 Task: Search one way flight ticket for 1 adult, 5 children, 2 infants in seat and 1 infant on lap in first from Green Bay: Green Bay-austin Straubel International Airport to Greensboro: Piedmont Triad International Airport on 5-1-2023. Choice of flights is Alaska. Number of bags: 1 checked bag. Price is upto 77000. Outbound departure time preference is 21:00.
Action: Mouse moved to (246, 328)
Screenshot: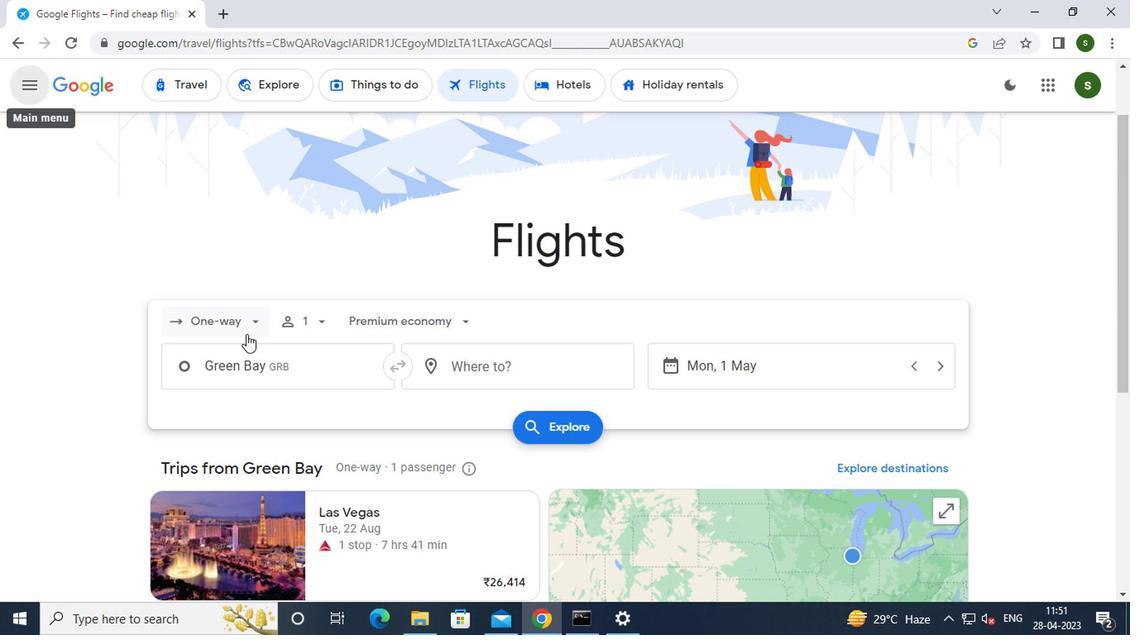 
Action: Mouse pressed left at (246, 328)
Screenshot: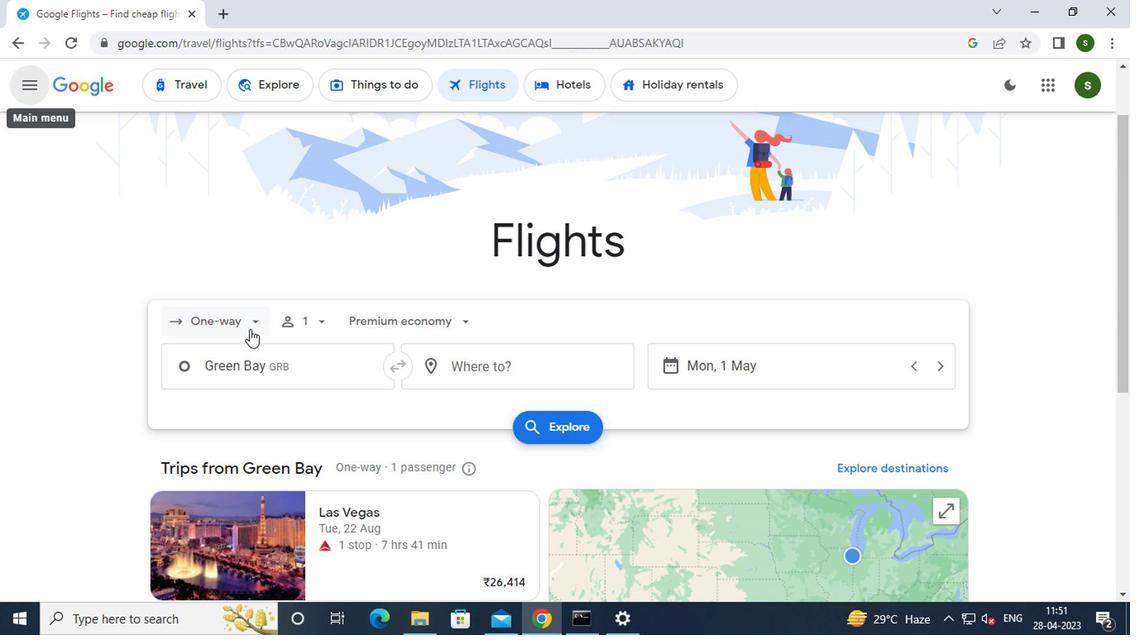 
Action: Mouse moved to (246, 403)
Screenshot: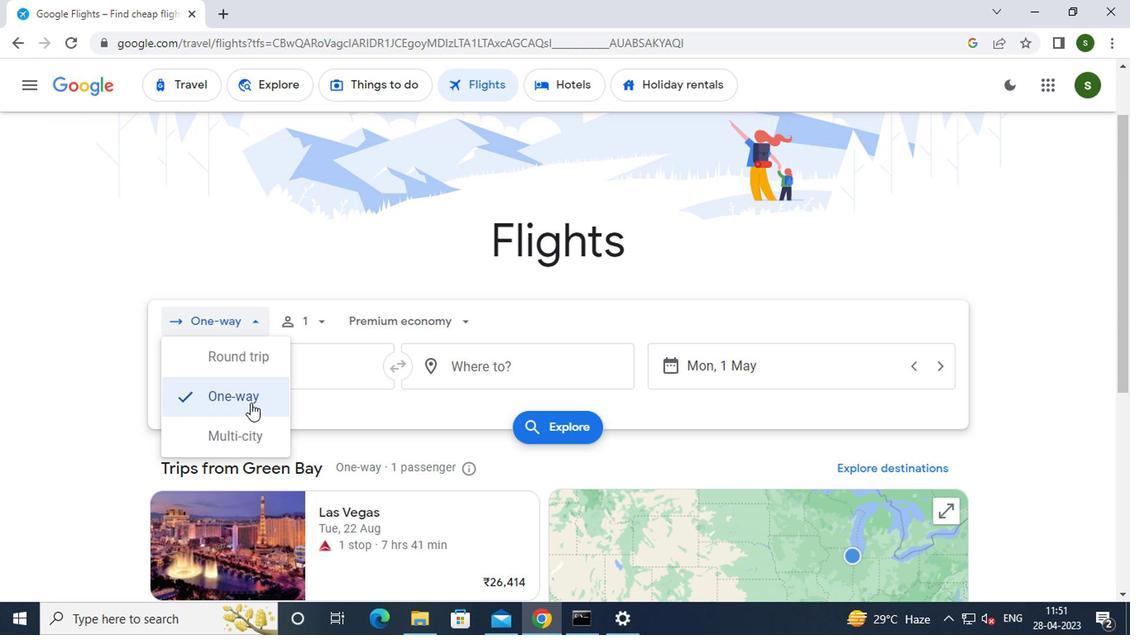 
Action: Mouse pressed left at (246, 403)
Screenshot: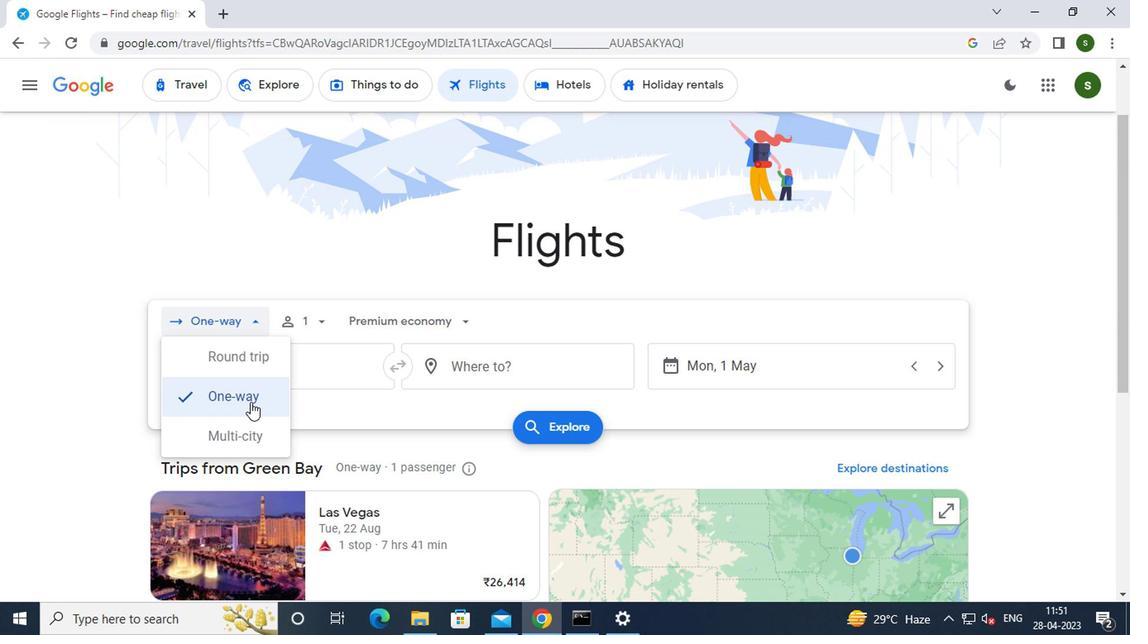 
Action: Mouse moved to (303, 324)
Screenshot: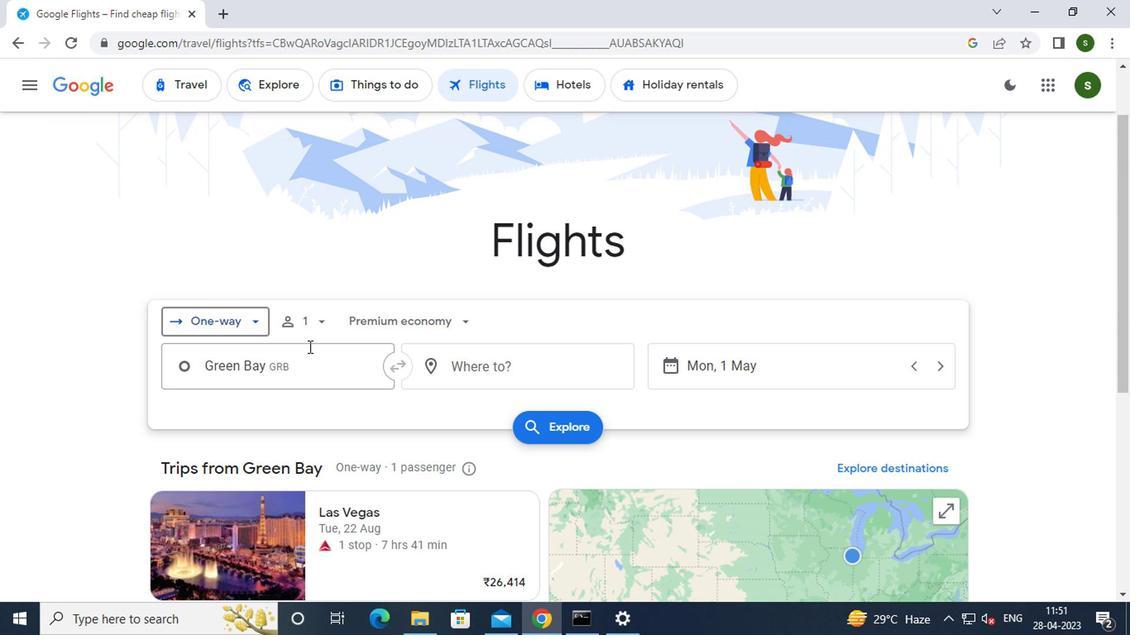 
Action: Mouse pressed left at (303, 324)
Screenshot: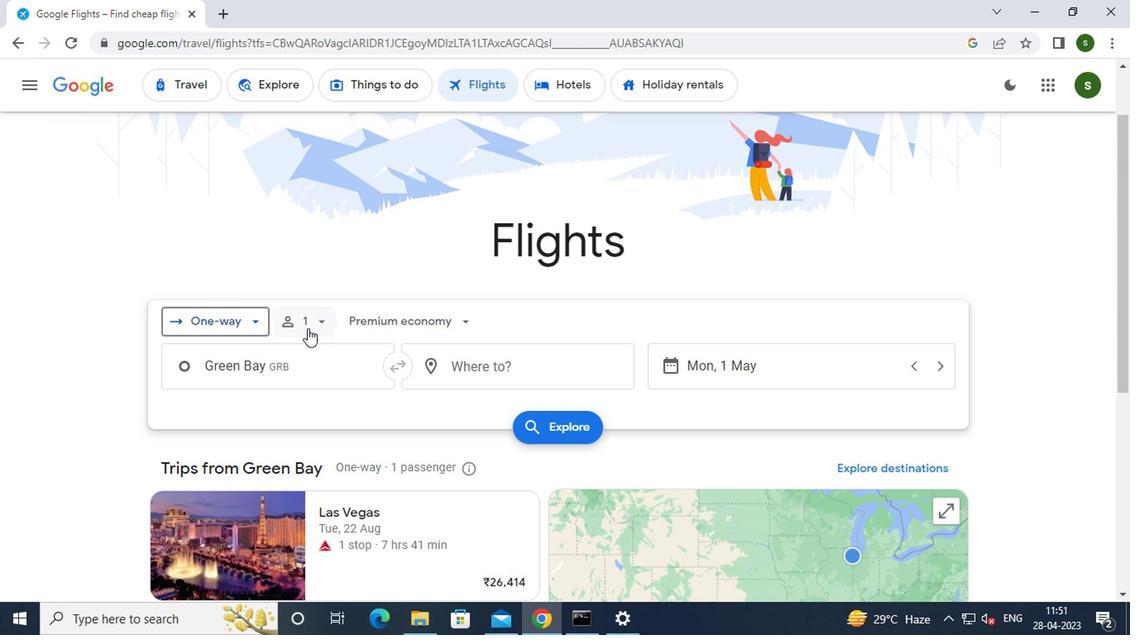 
Action: Mouse moved to (443, 406)
Screenshot: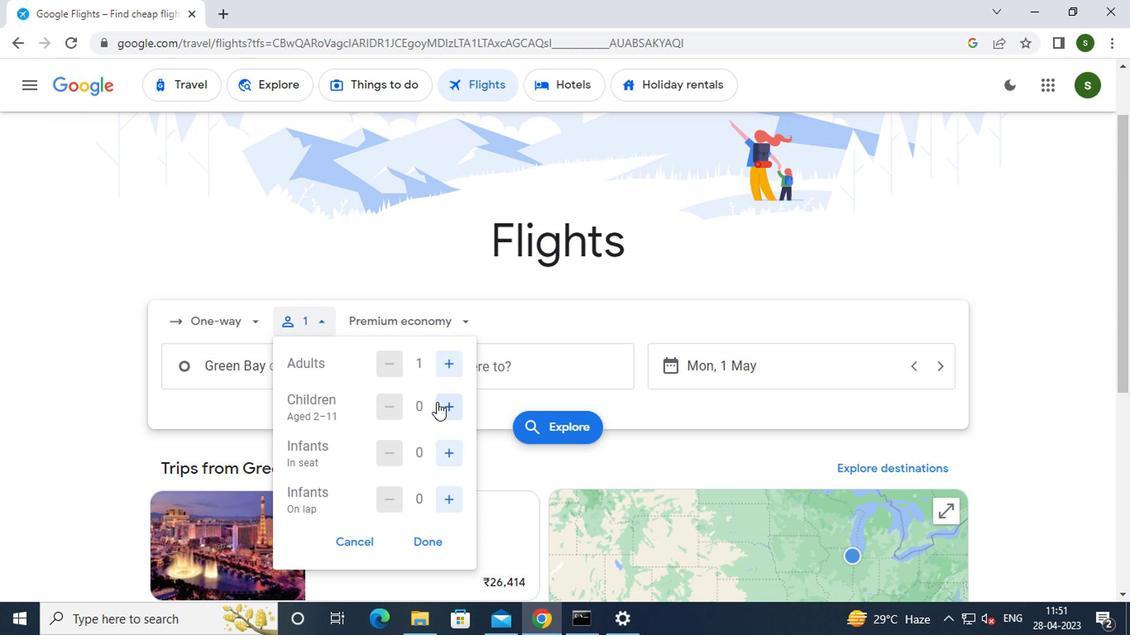 
Action: Mouse pressed left at (443, 406)
Screenshot: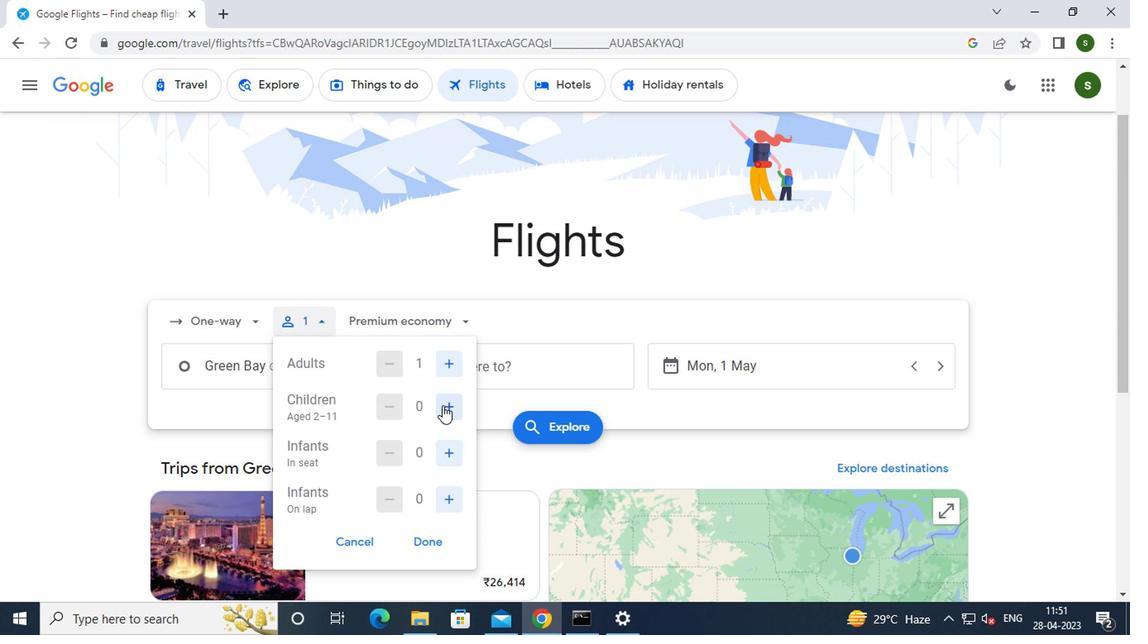 
Action: Mouse pressed left at (443, 406)
Screenshot: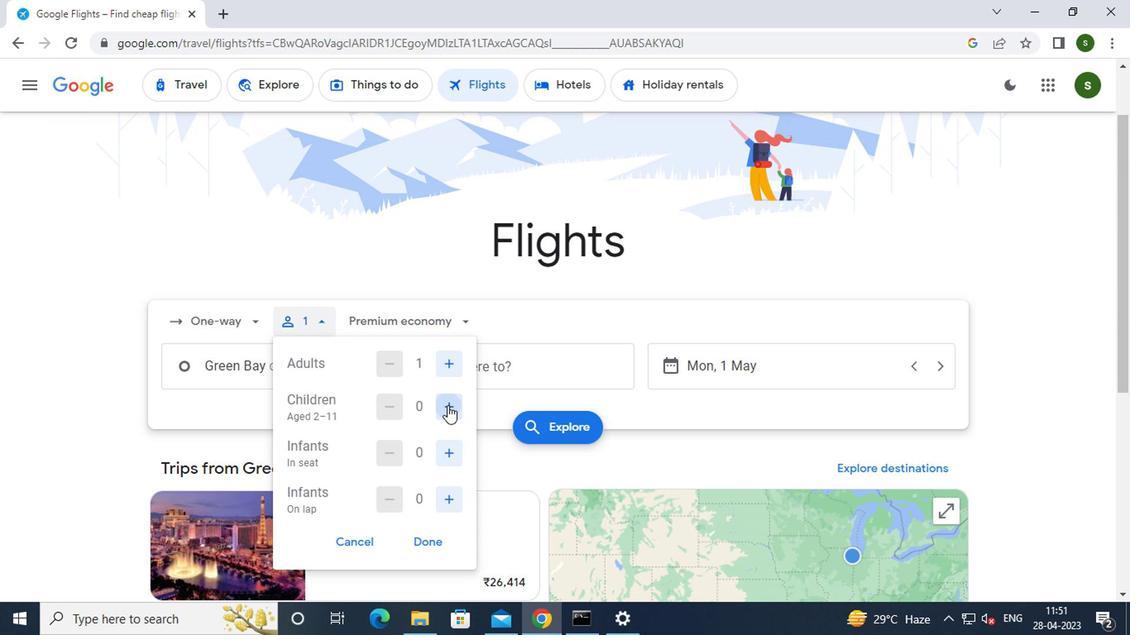 
Action: Mouse pressed left at (443, 406)
Screenshot: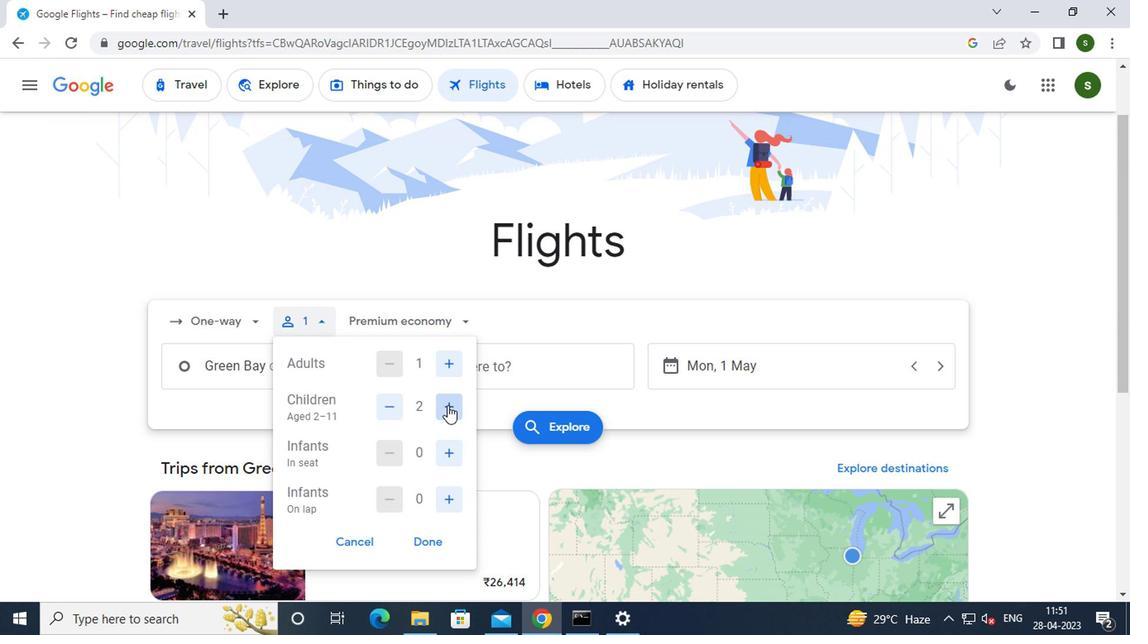 
Action: Mouse moved to (443, 404)
Screenshot: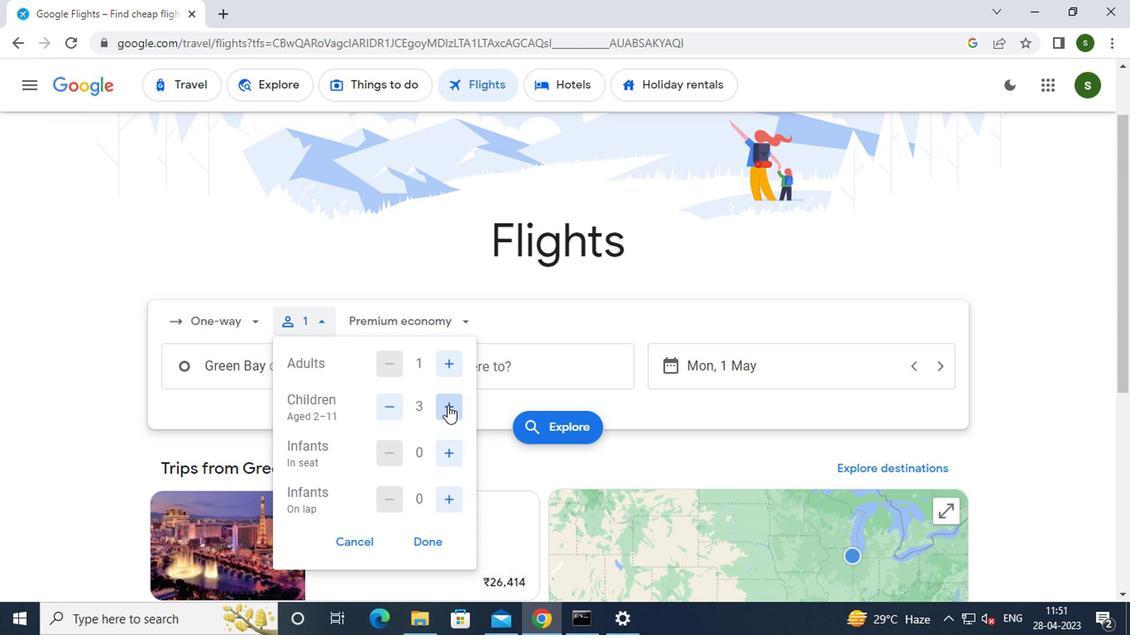 
Action: Mouse pressed left at (443, 404)
Screenshot: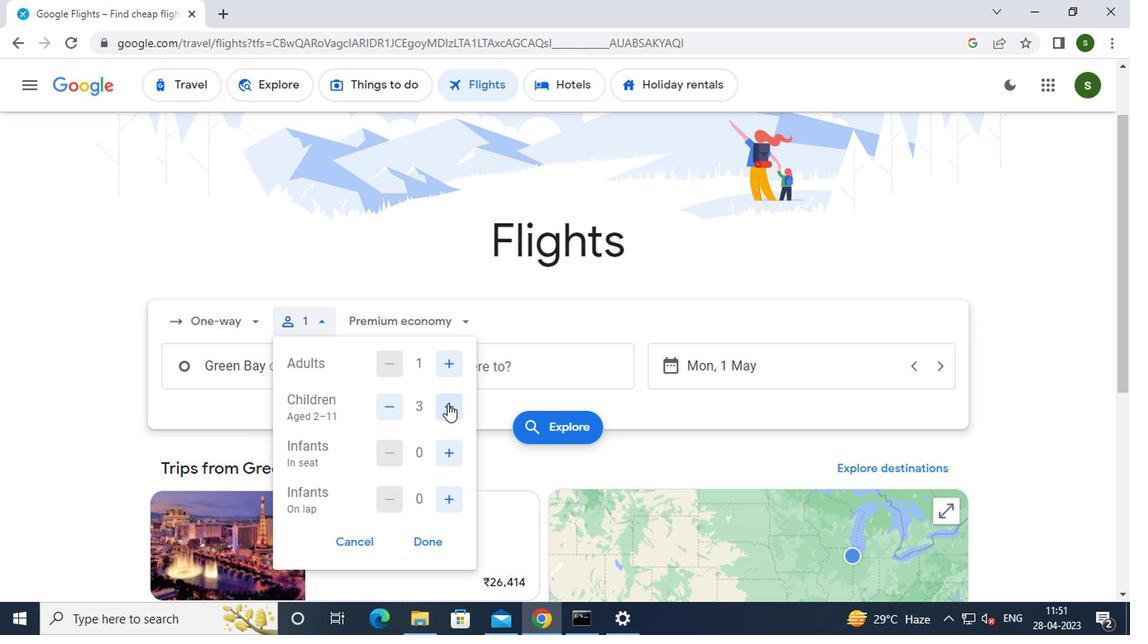
Action: Mouse pressed left at (443, 404)
Screenshot: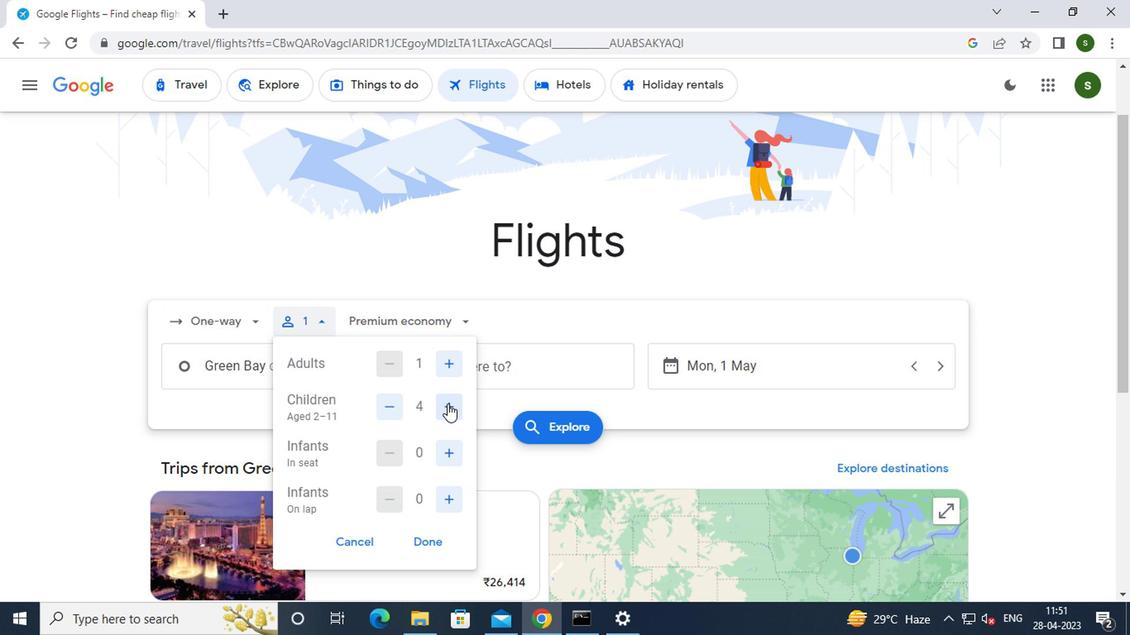 
Action: Mouse moved to (441, 462)
Screenshot: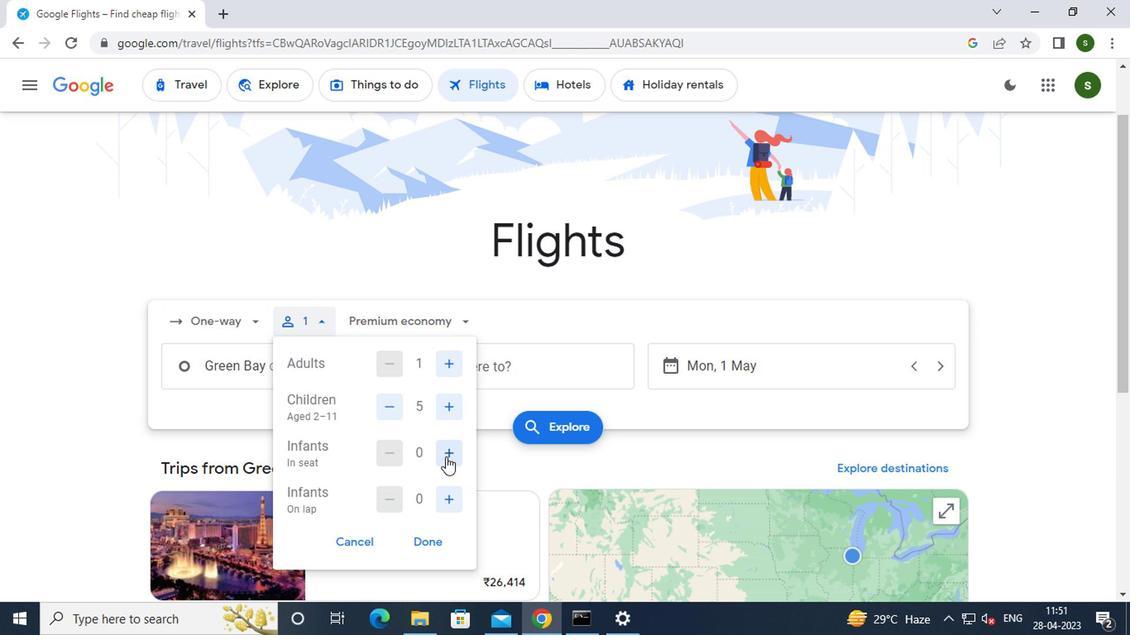 
Action: Mouse pressed left at (441, 462)
Screenshot: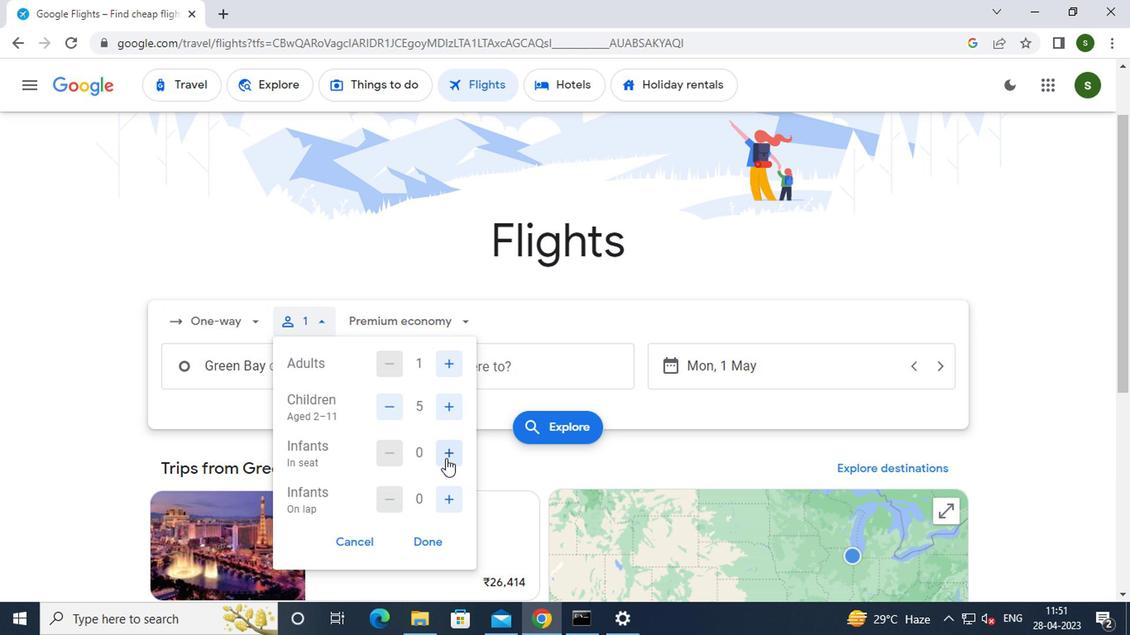 
Action: Mouse moved to (447, 496)
Screenshot: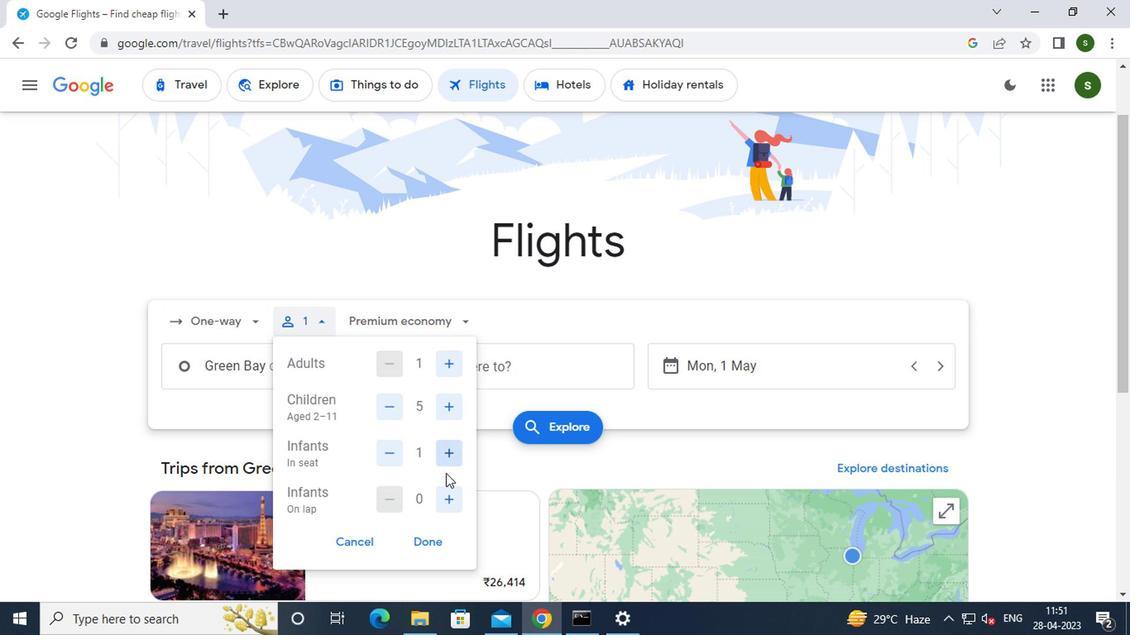 
Action: Mouse pressed left at (447, 496)
Screenshot: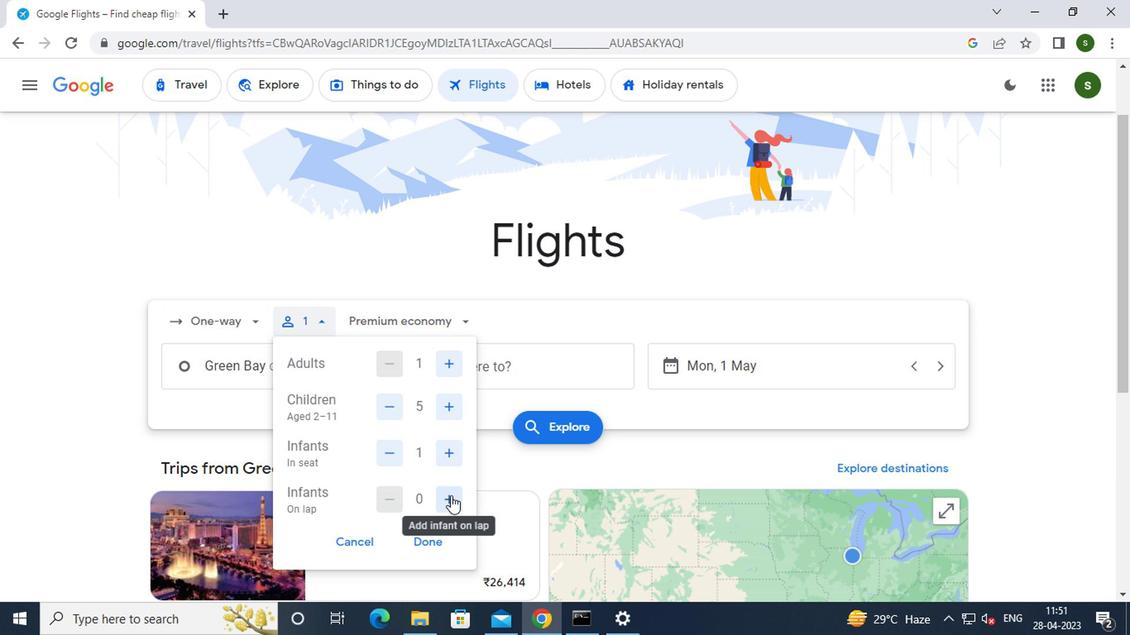 
Action: Mouse moved to (413, 321)
Screenshot: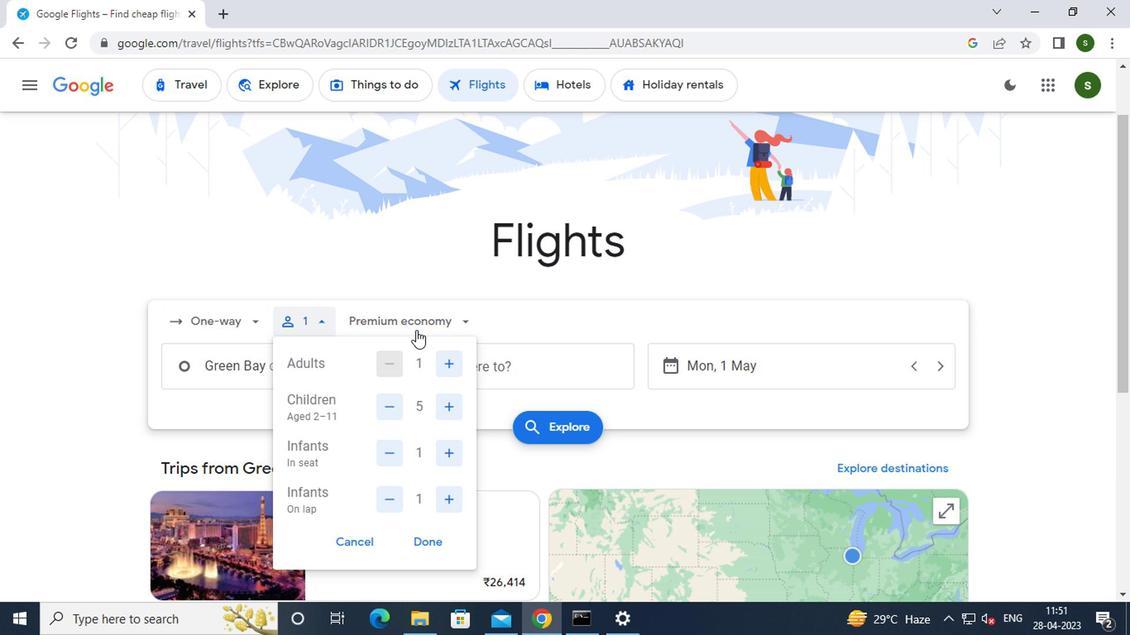 
Action: Mouse pressed left at (413, 321)
Screenshot: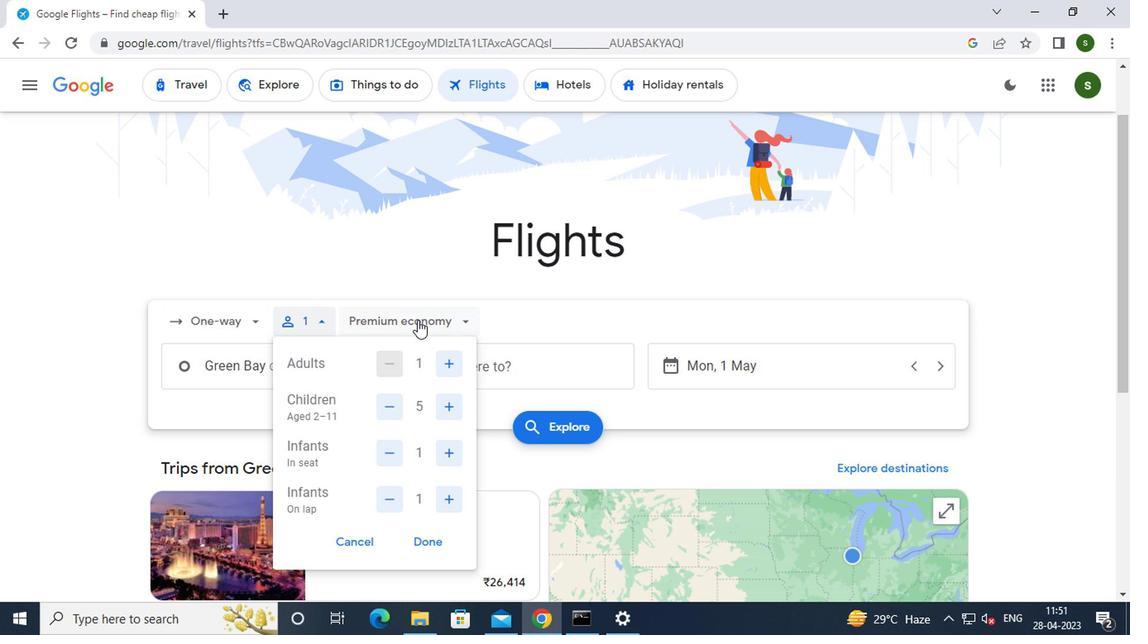 
Action: Mouse moved to (409, 476)
Screenshot: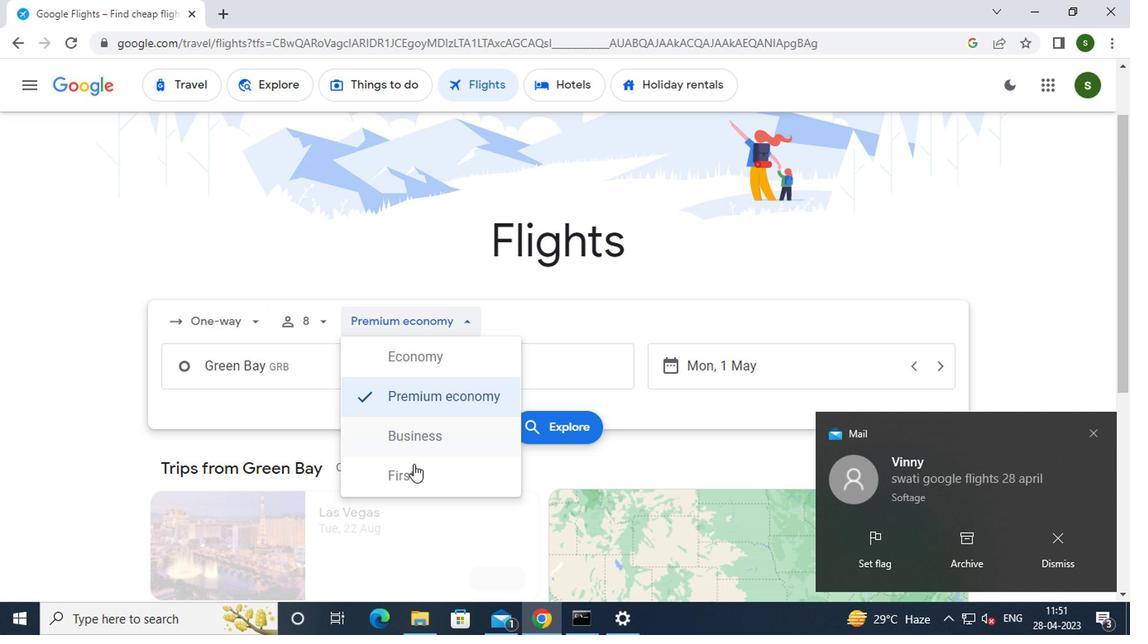 
Action: Mouse pressed left at (409, 476)
Screenshot: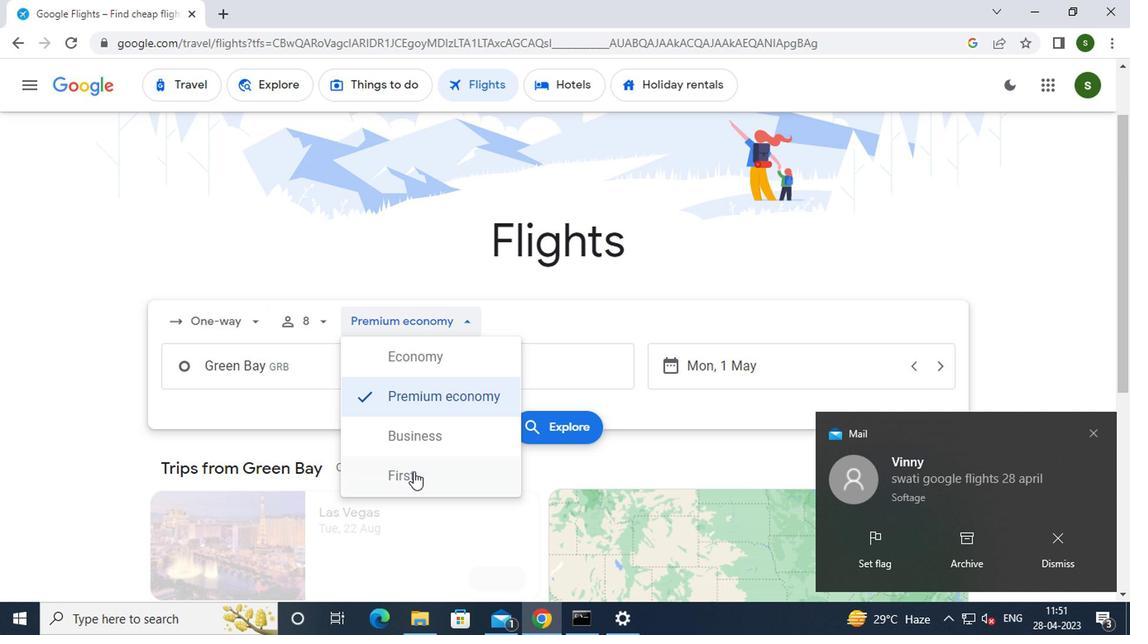 
Action: Mouse moved to (273, 370)
Screenshot: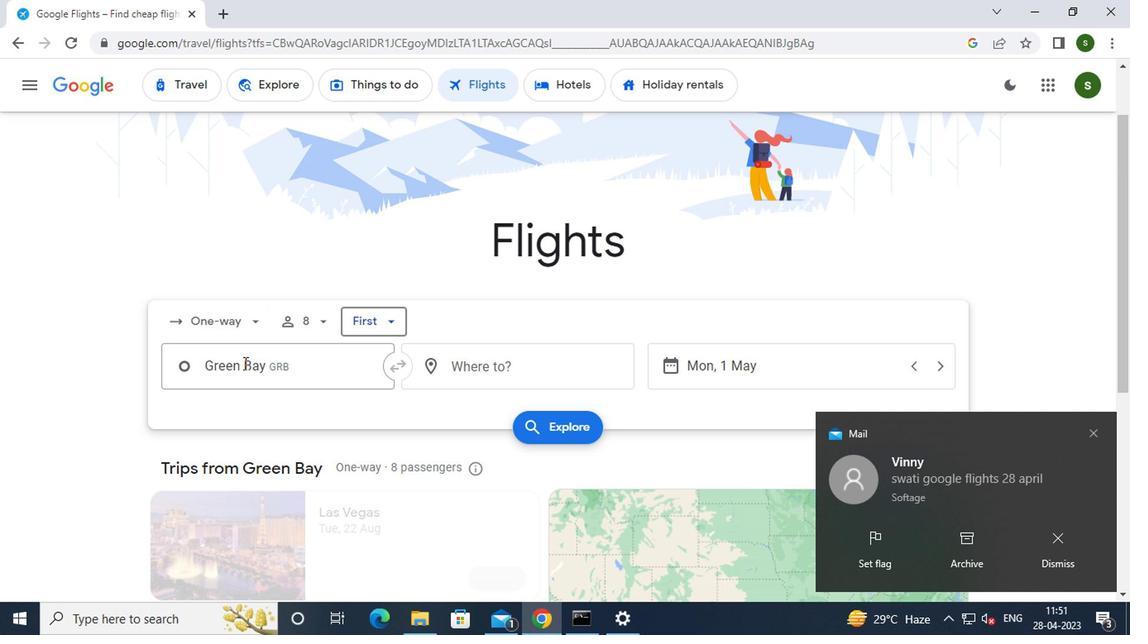 
Action: Mouse pressed left at (273, 370)
Screenshot: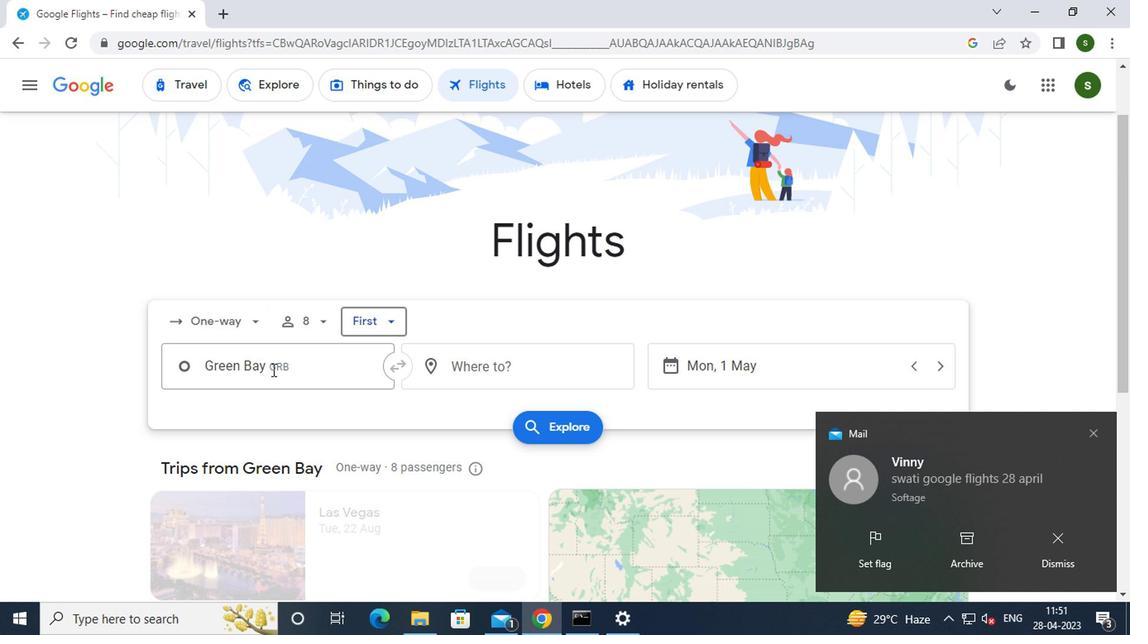 
Action: Mouse moved to (273, 370)
Screenshot: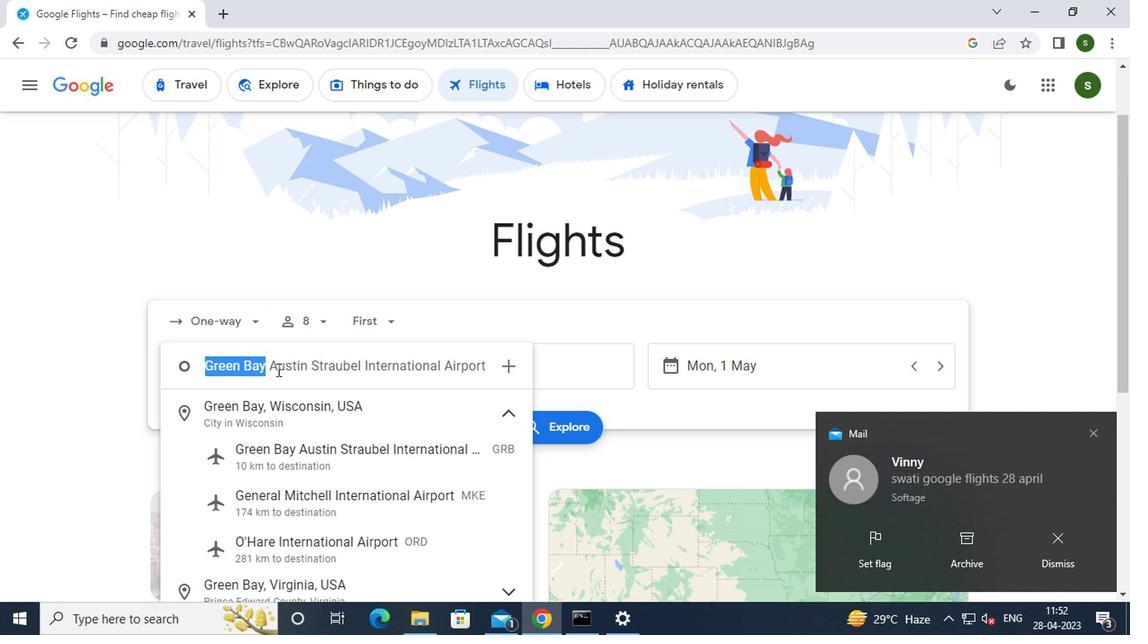 
Action: Key pressed <Key.backspace>g<Key.caps_lock>reen<Key.space><Key.caps_lock>b<Key.caps_lock>ay
Screenshot: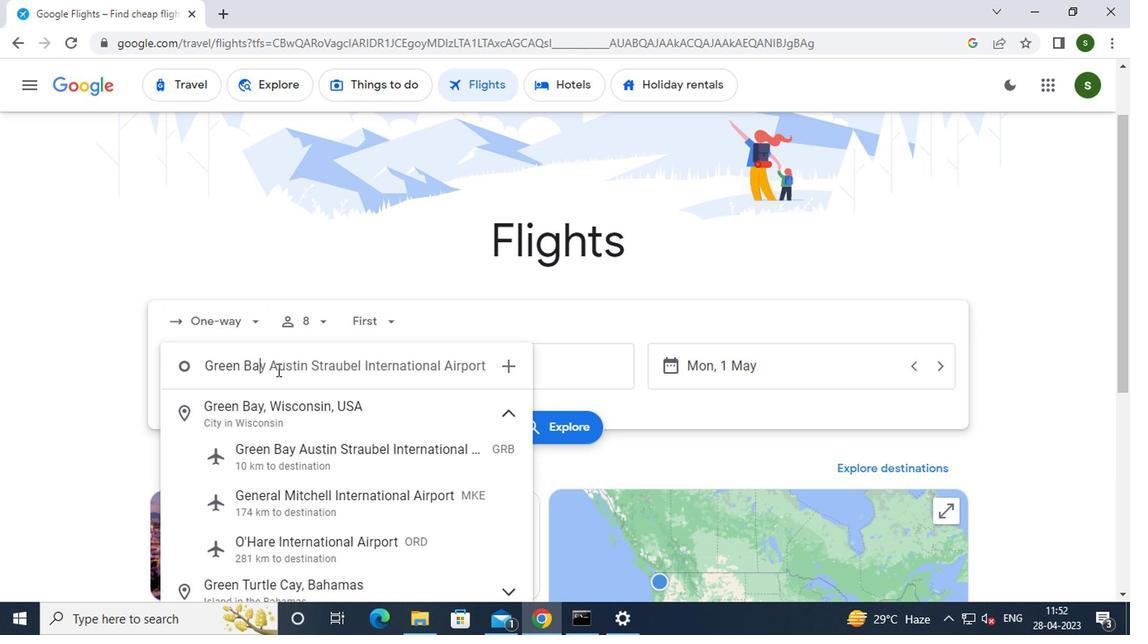 
Action: Mouse moved to (299, 460)
Screenshot: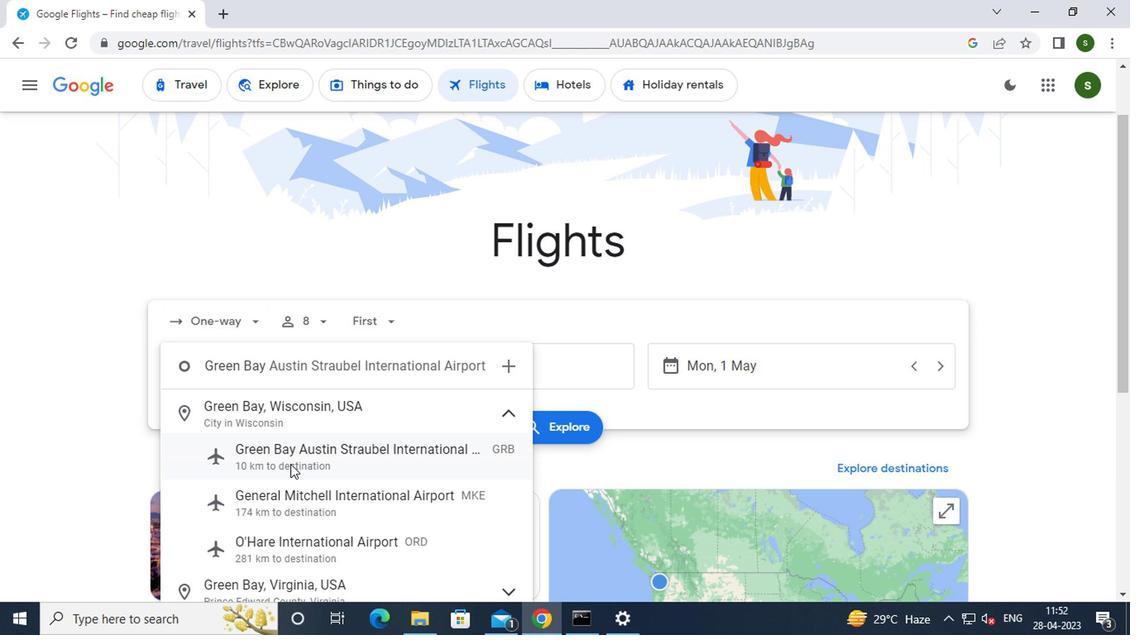 
Action: Mouse pressed left at (299, 460)
Screenshot: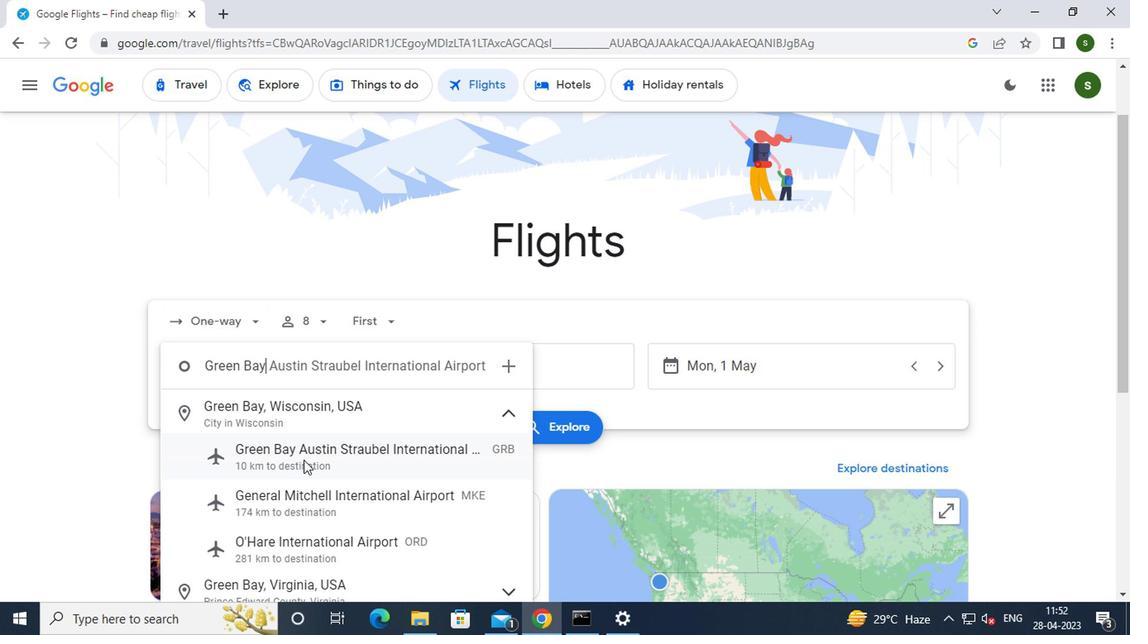 
Action: Mouse moved to (496, 370)
Screenshot: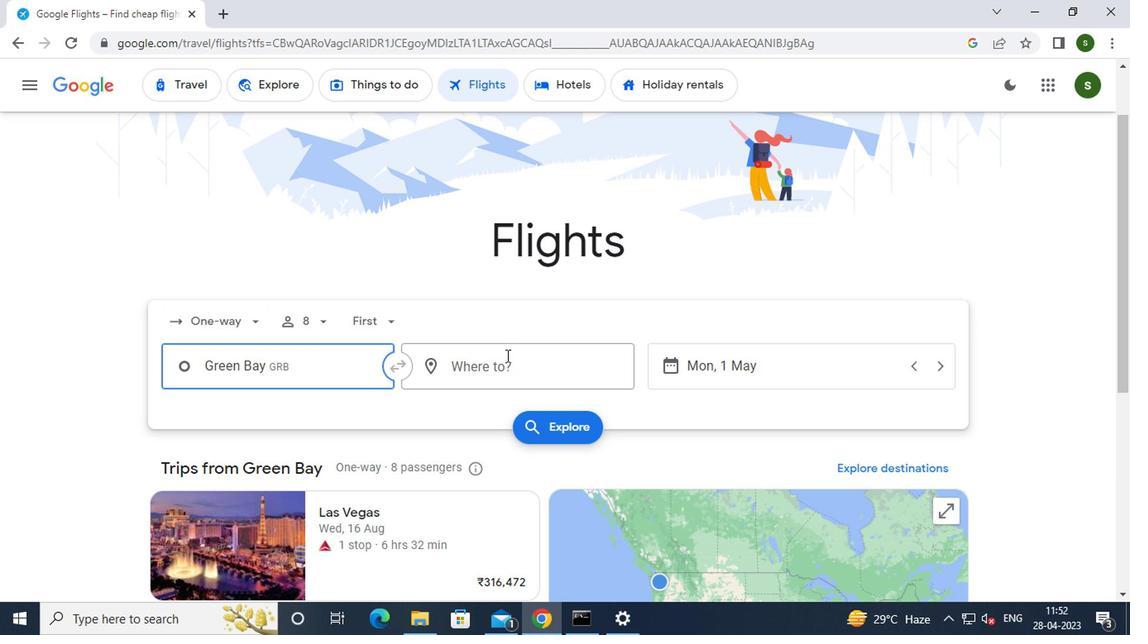 
Action: Mouse pressed left at (496, 370)
Screenshot: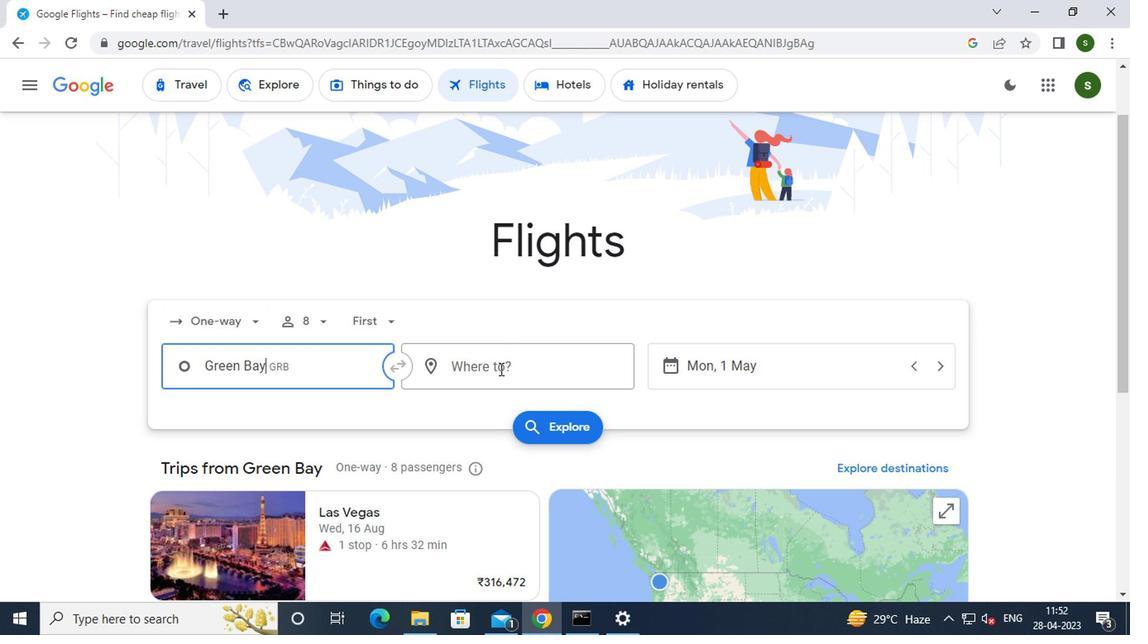 
Action: Mouse moved to (467, 370)
Screenshot: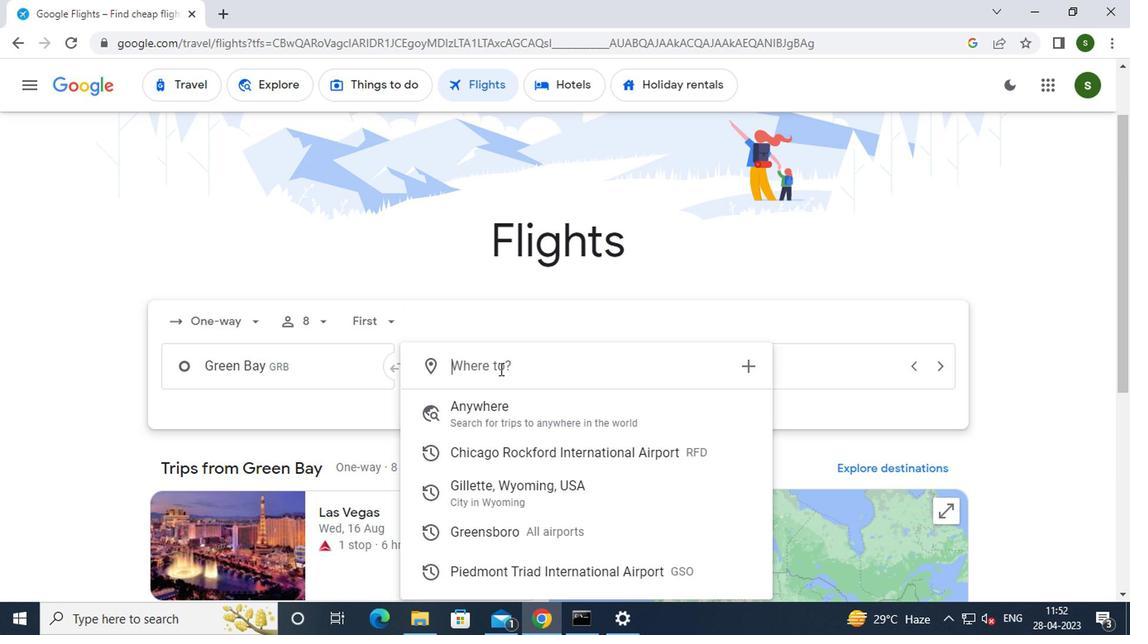 
Action: Key pressed <Key.caps_lock>g<Key.caps_lock>reensboro
Screenshot: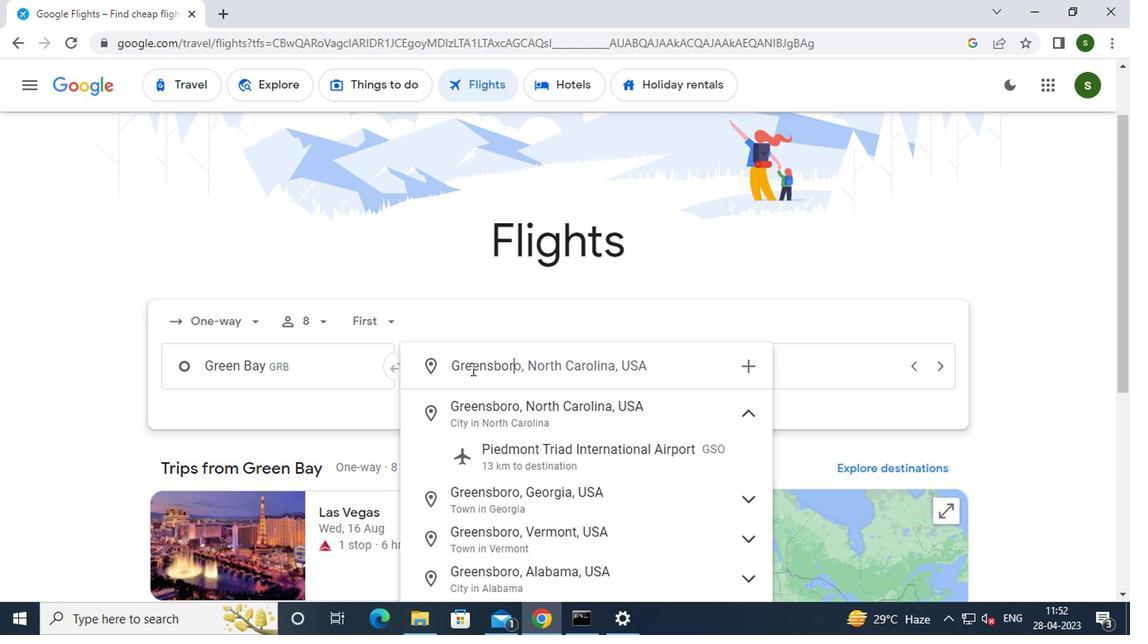 
Action: Mouse moved to (513, 448)
Screenshot: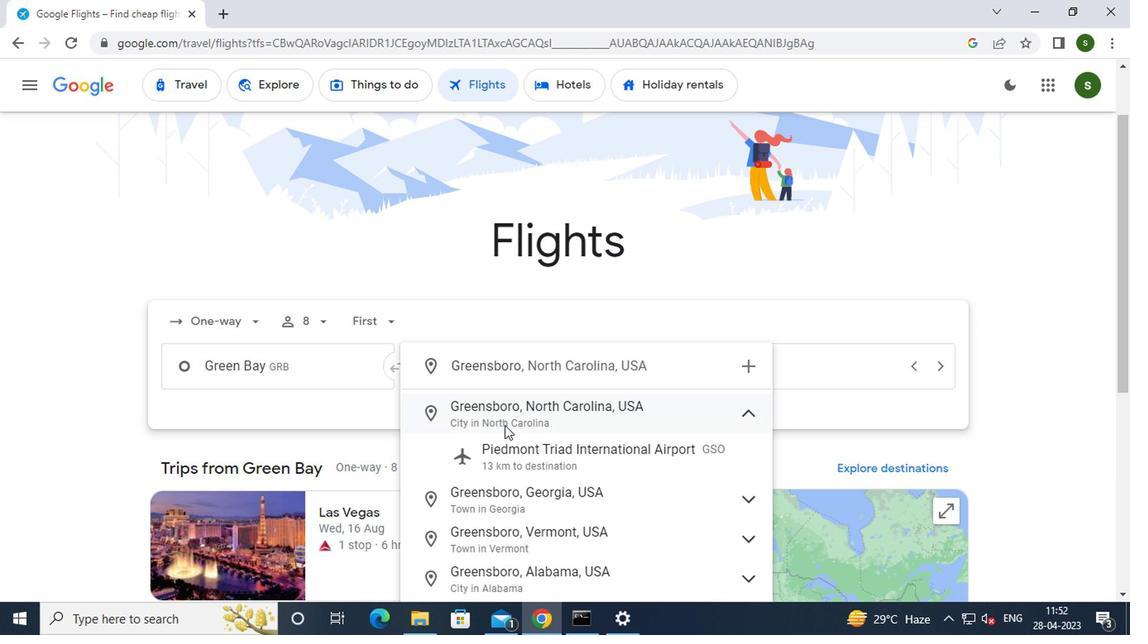 
Action: Mouse pressed left at (513, 448)
Screenshot: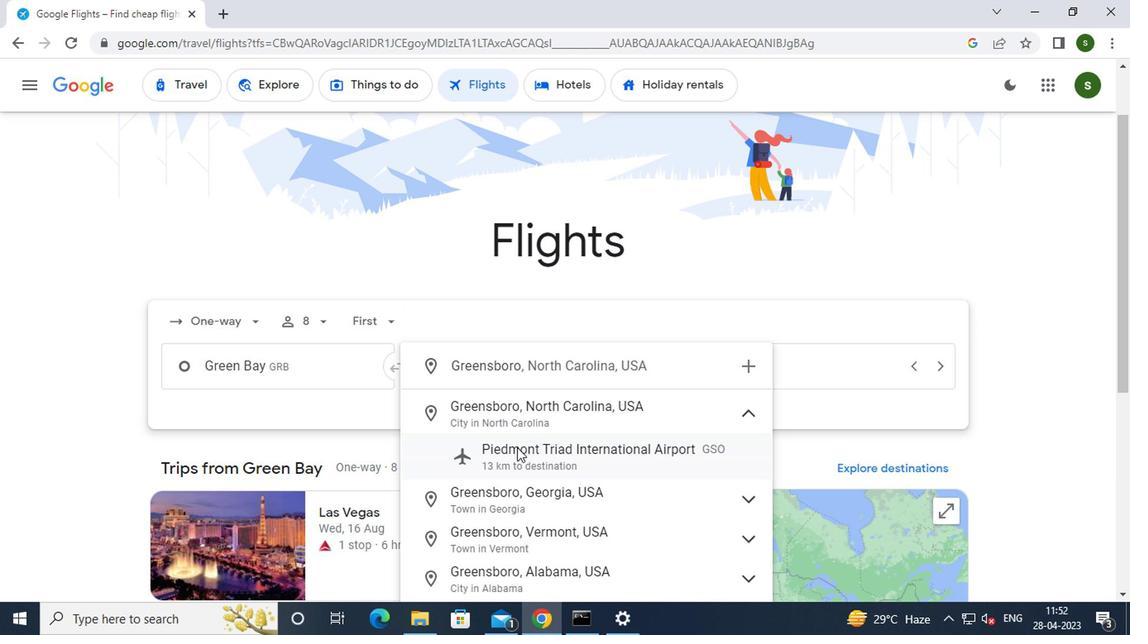 
Action: Mouse moved to (754, 372)
Screenshot: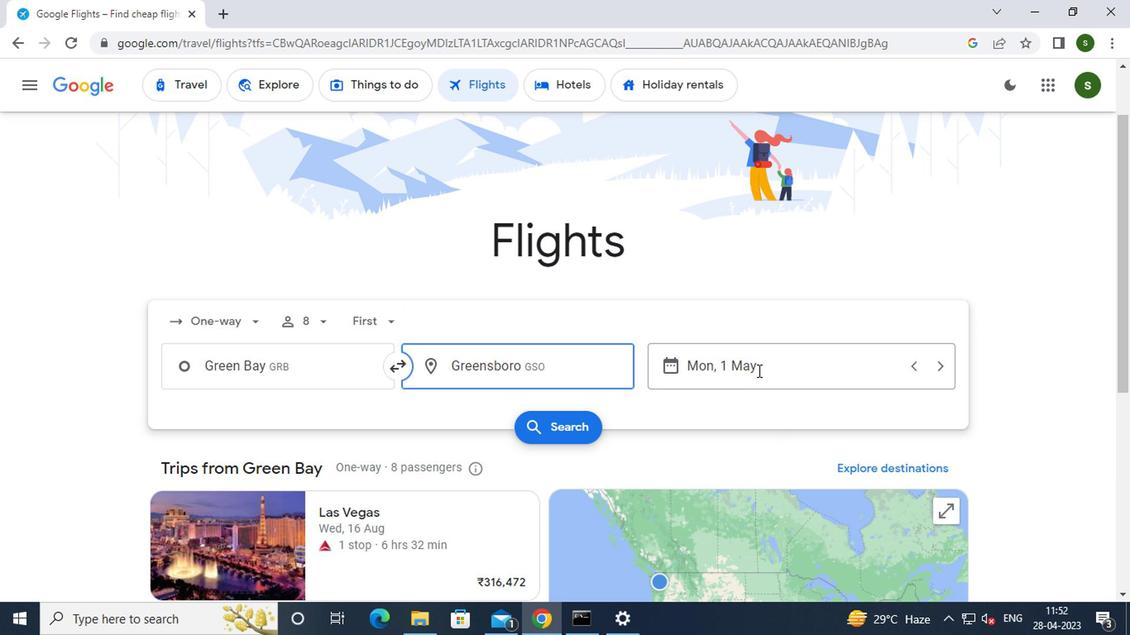 
Action: Mouse pressed left at (754, 372)
Screenshot: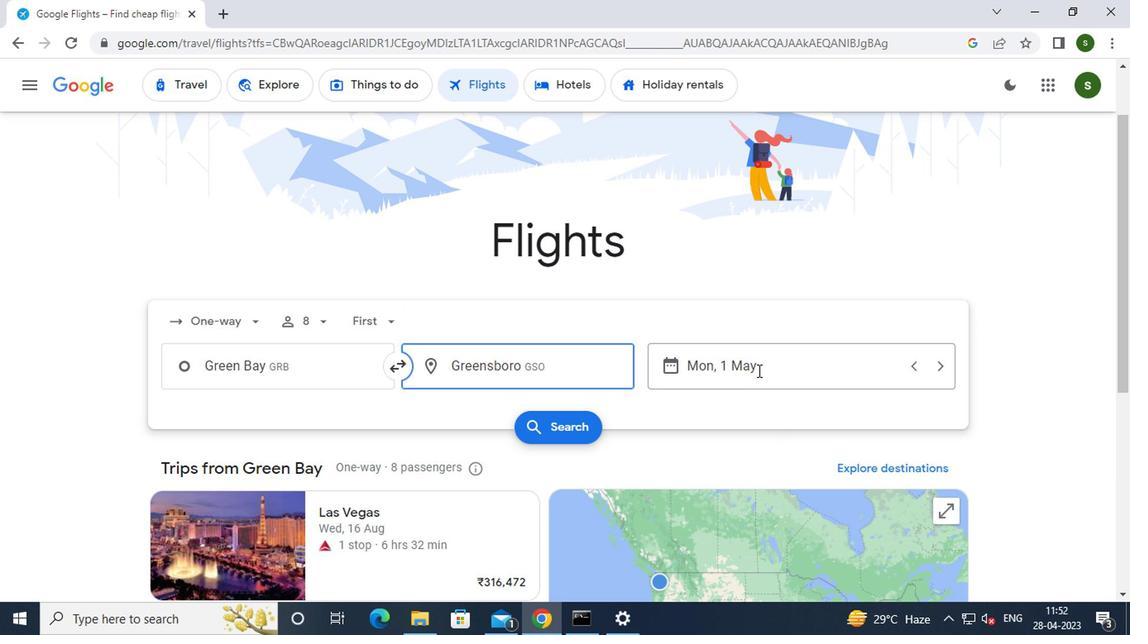
Action: Mouse moved to (714, 287)
Screenshot: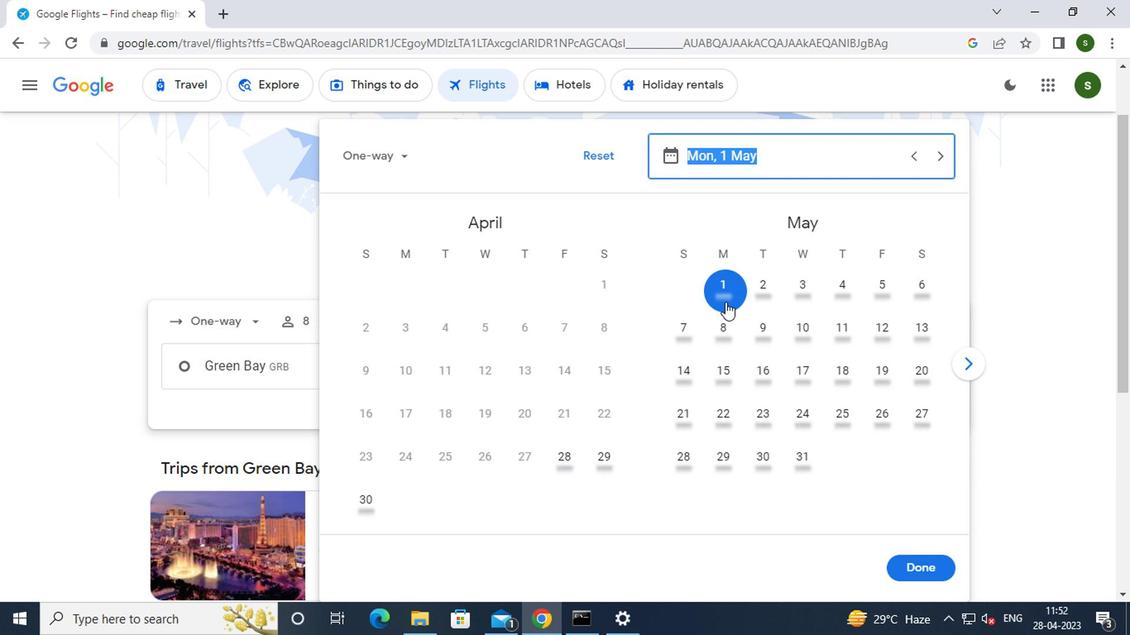 
Action: Mouse pressed left at (714, 287)
Screenshot: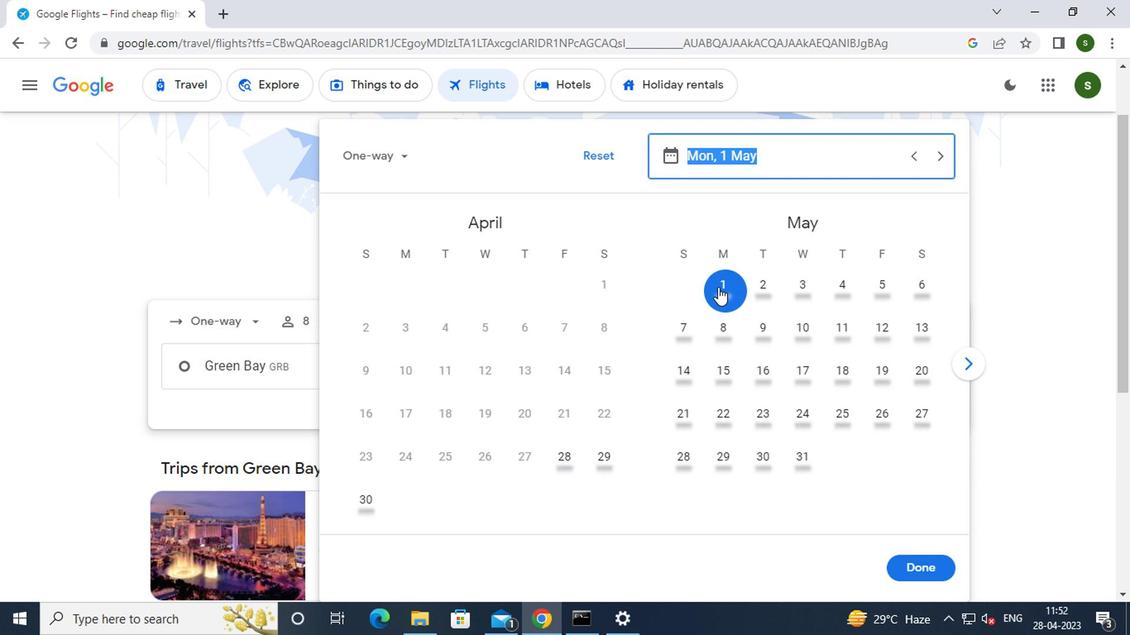 
Action: Mouse moved to (905, 570)
Screenshot: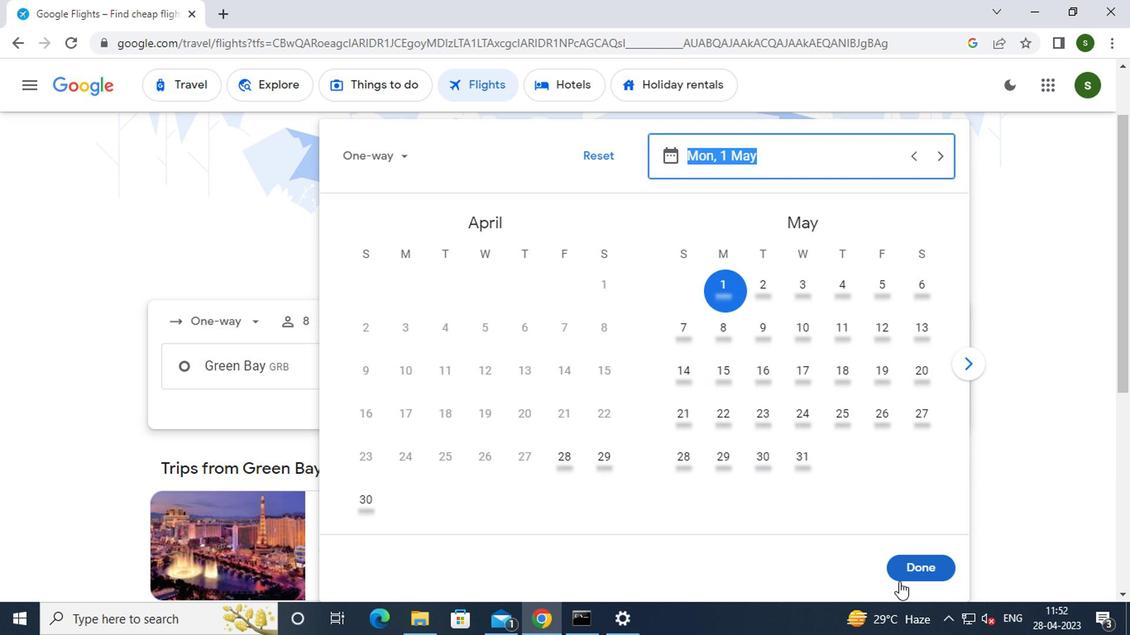 
Action: Mouse pressed left at (905, 570)
Screenshot: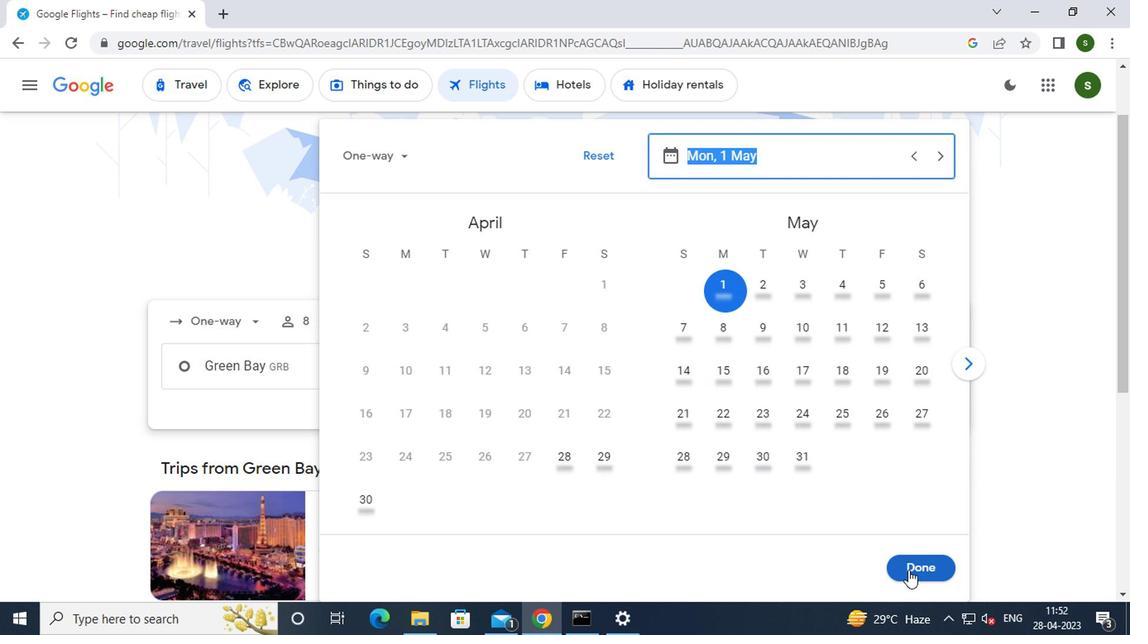 
Action: Mouse moved to (558, 425)
Screenshot: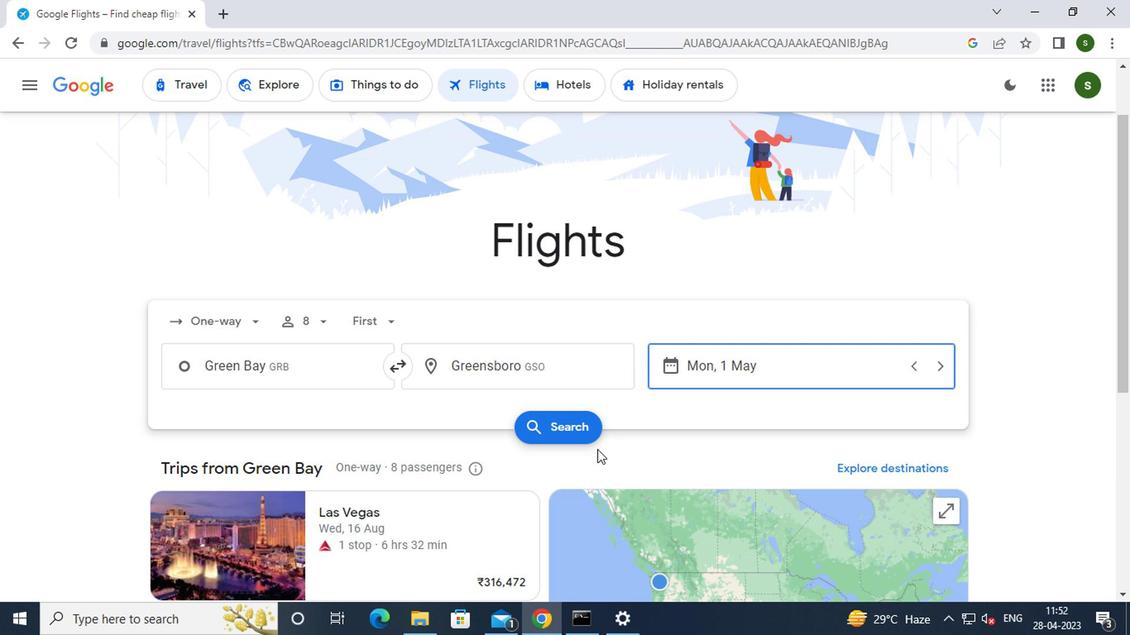 
Action: Mouse pressed left at (558, 425)
Screenshot: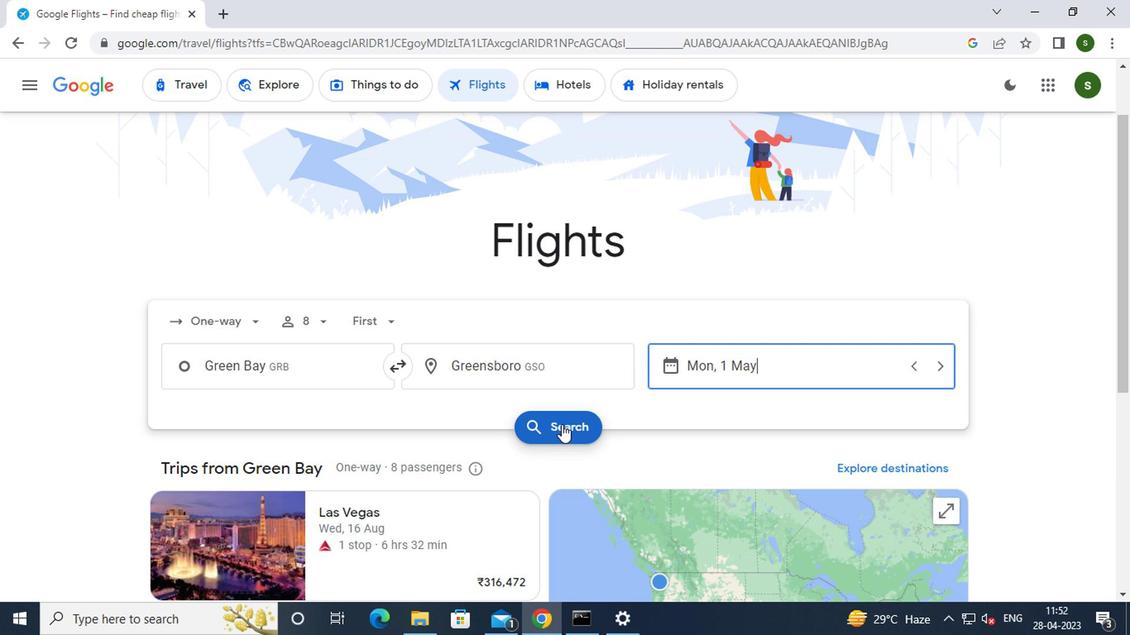
Action: Mouse moved to (168, 236)
Screenshot: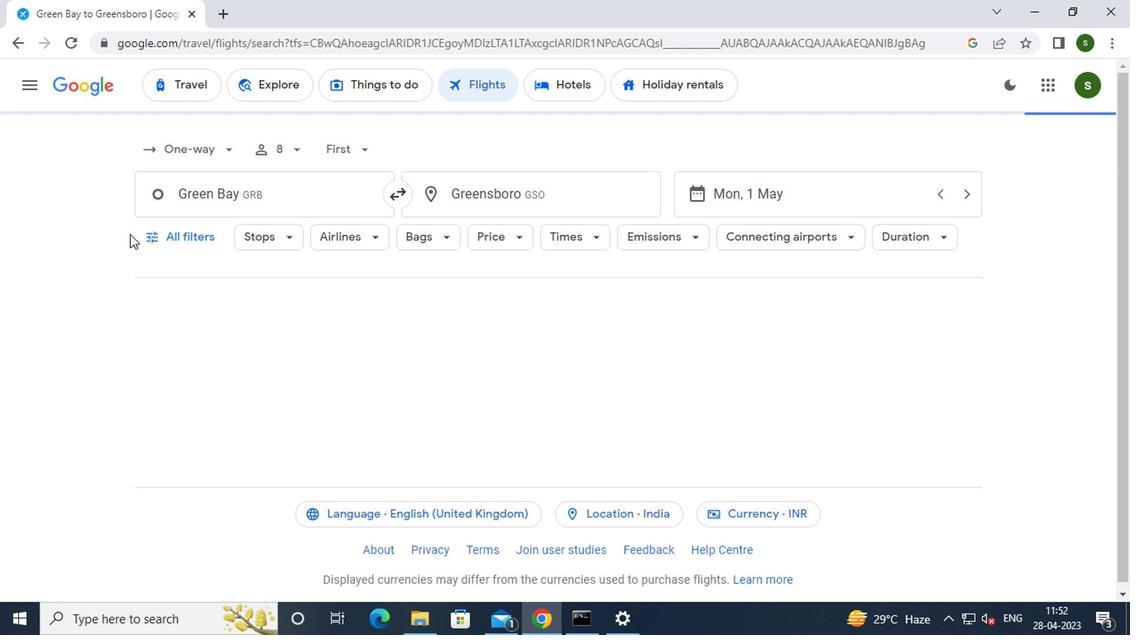 
Action: Mouse pressed left at (168, 236)
Screenshot: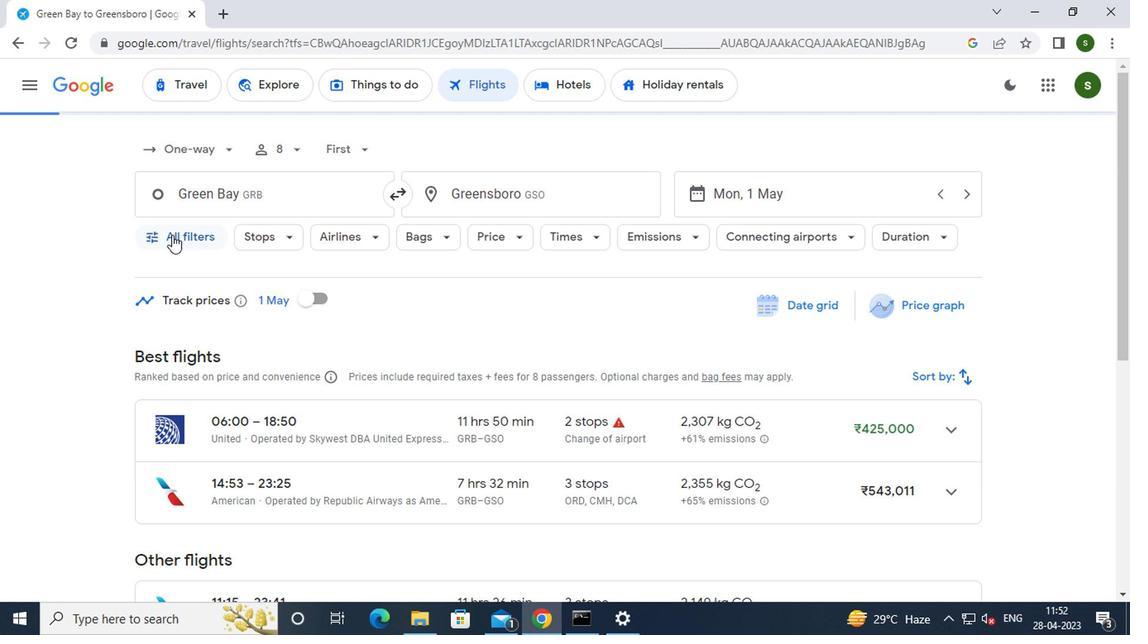 
Action: Mouse moved to (254, 339)
Screenshot: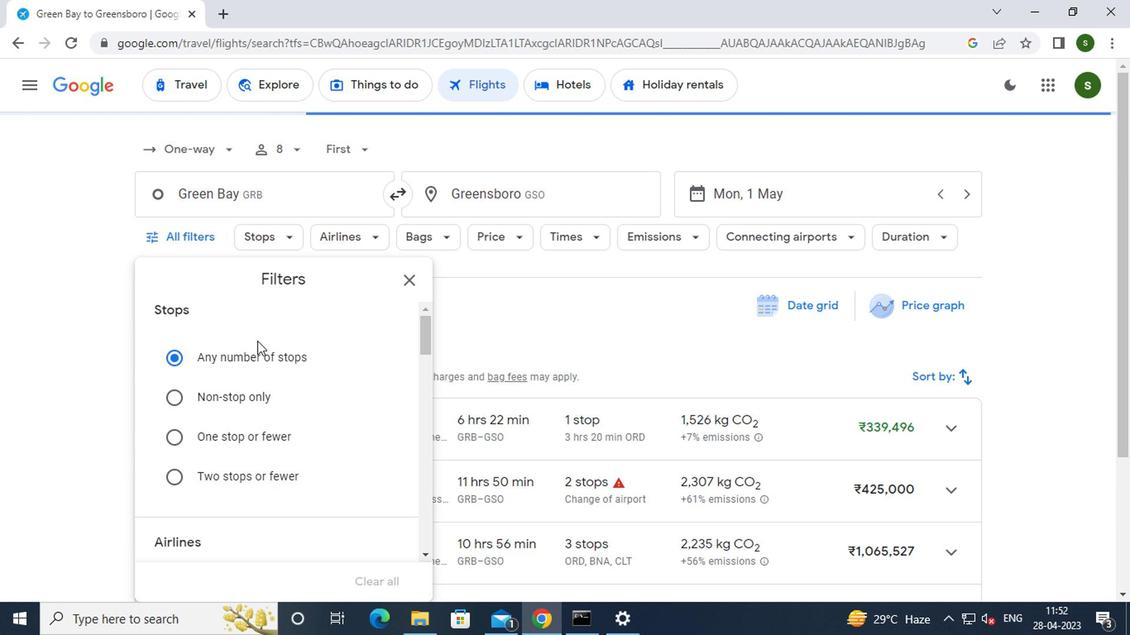 
Action: Mouse scrolled (254, 339) with delta (0, 0)
Screenshot: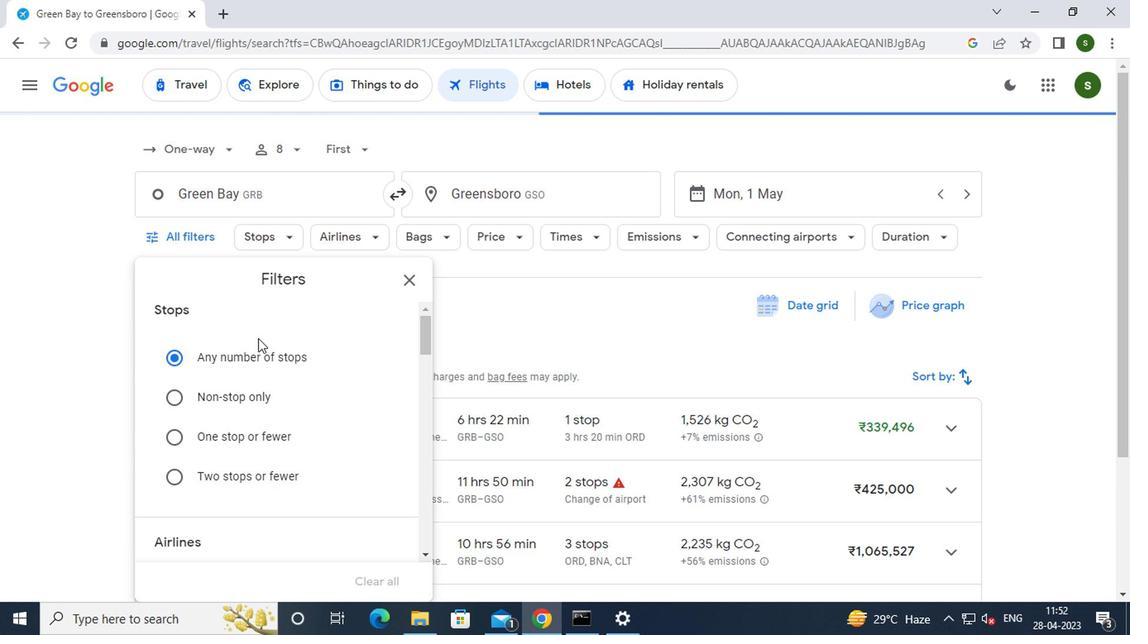 
Action: Mouse scrolled (254, 339) with delta (0, 0)
Screenshot: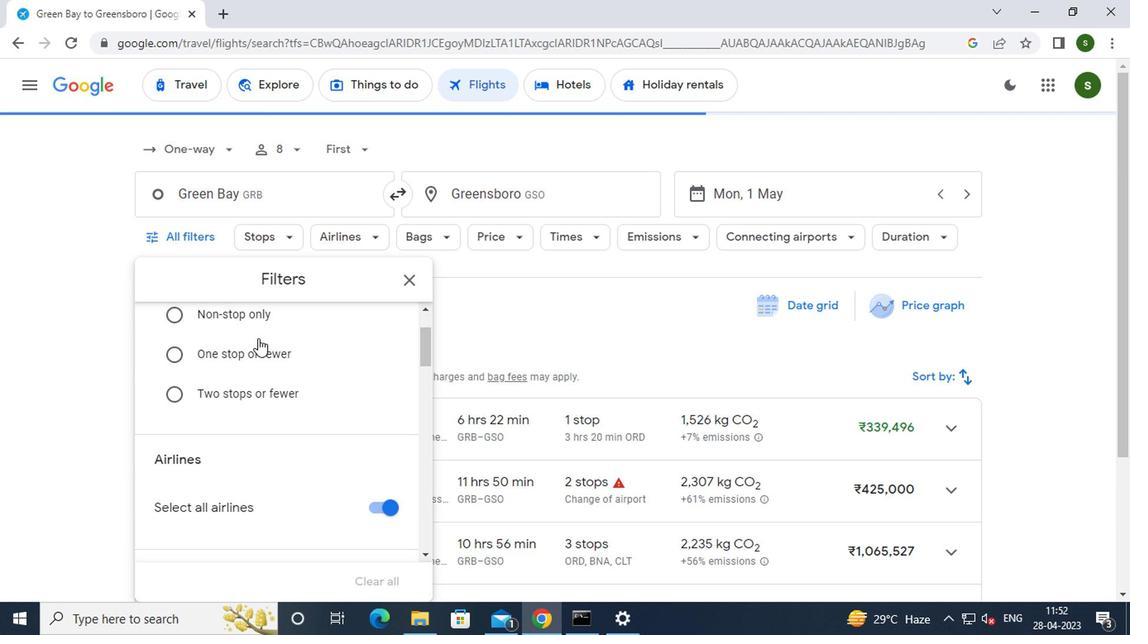 
Action: Mouse scrolled (254, 339) with delta (0, 0)
Screenshot: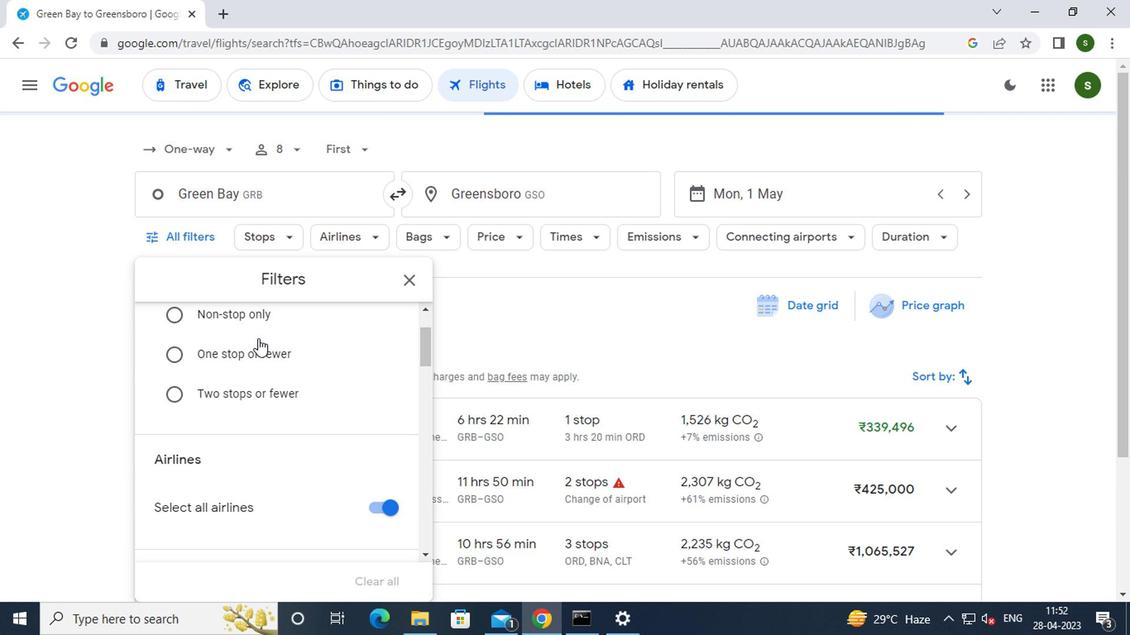 
Action: Mouse moved to (377, 347)
Screenshot: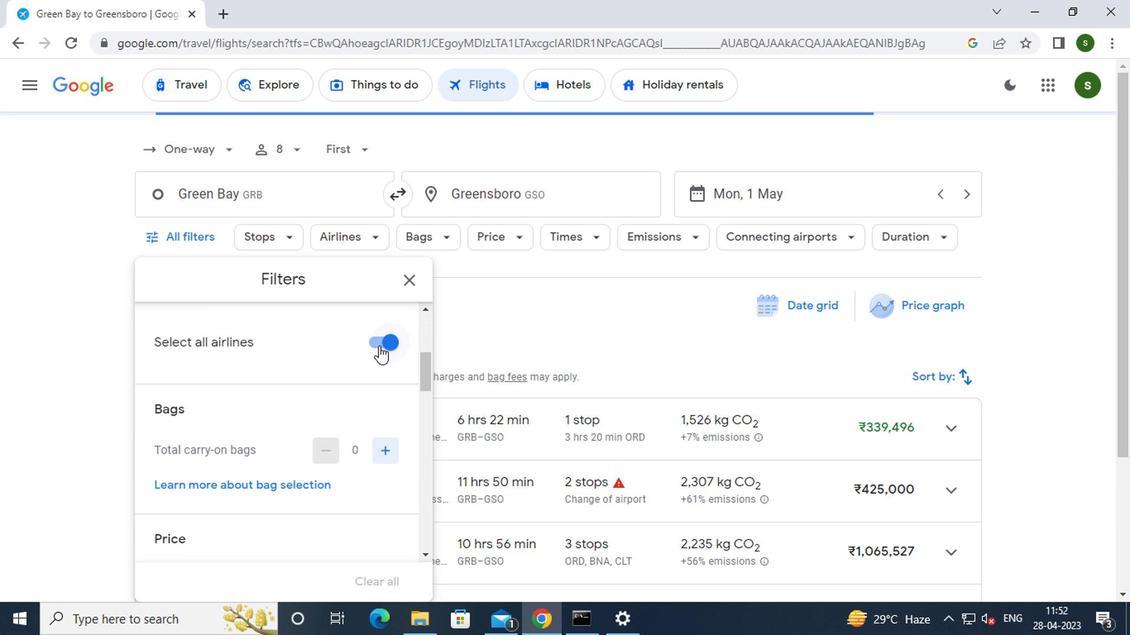 
Action: Mouse pressed left at (377, 347)
Screenshot: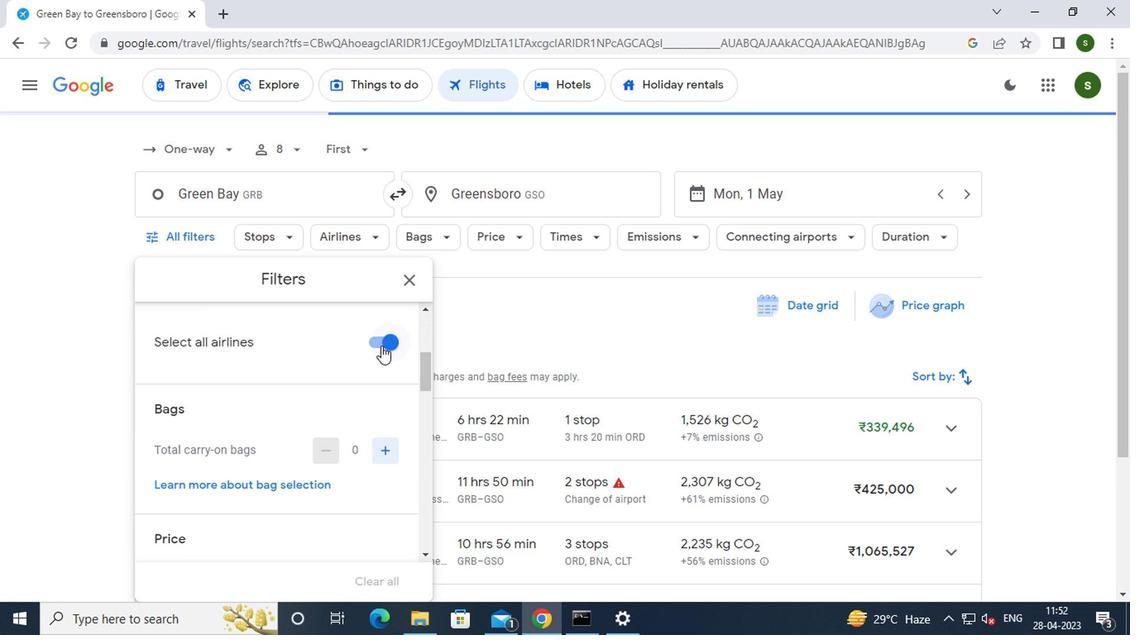 
Action: Mouse moved to (340, 390)
Screenshot: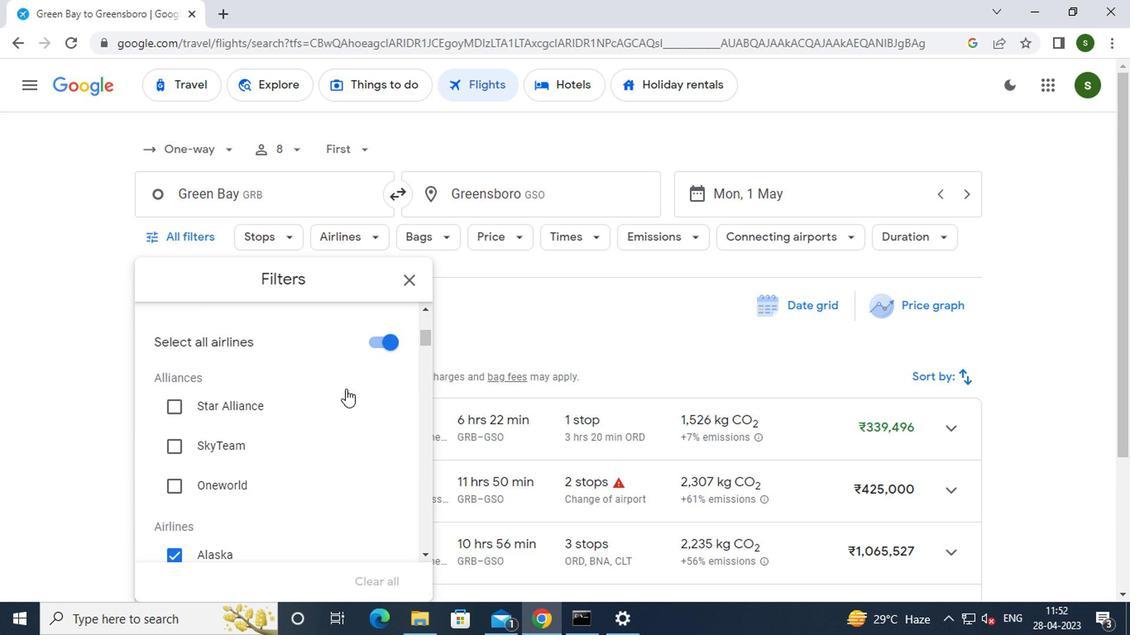 
Action: Mouse scrolled (340, 389) with delta (0, -1)
Screenshot: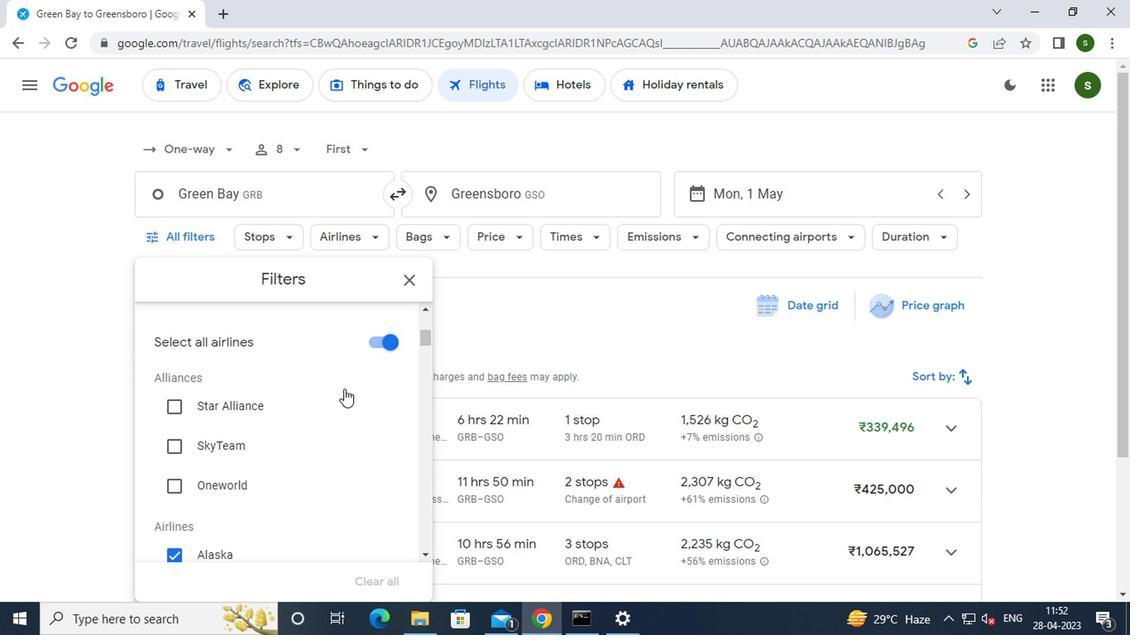 
Action: Mouse moved to (364, 369)
Screenshot: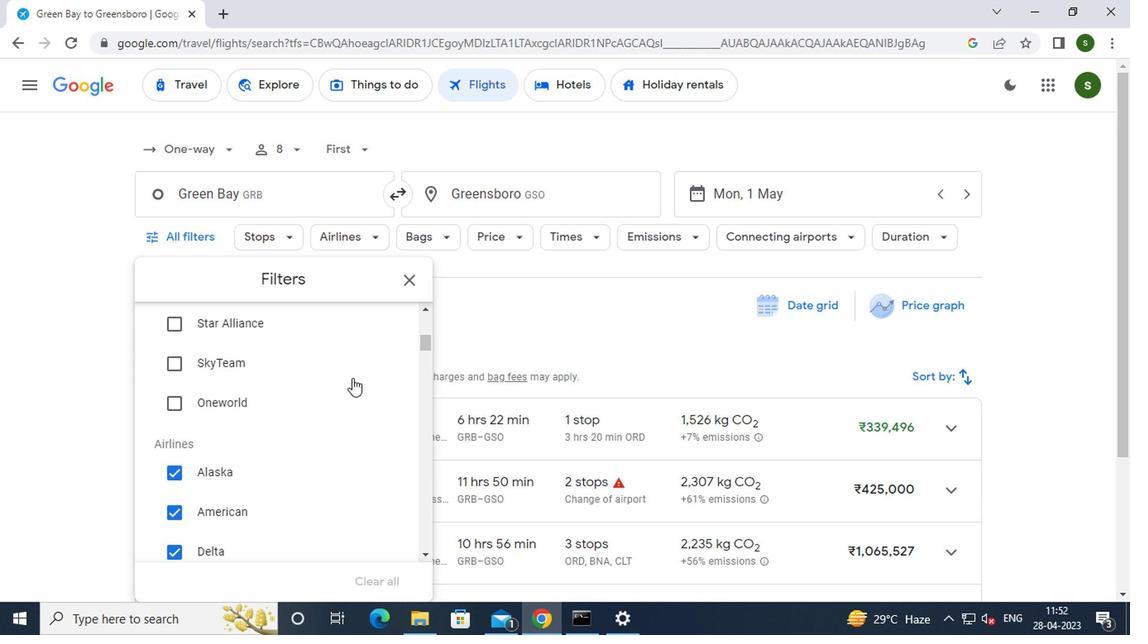 
Action: Mouse scrolled (364, 370) with delta (0, 0)
Screenshot: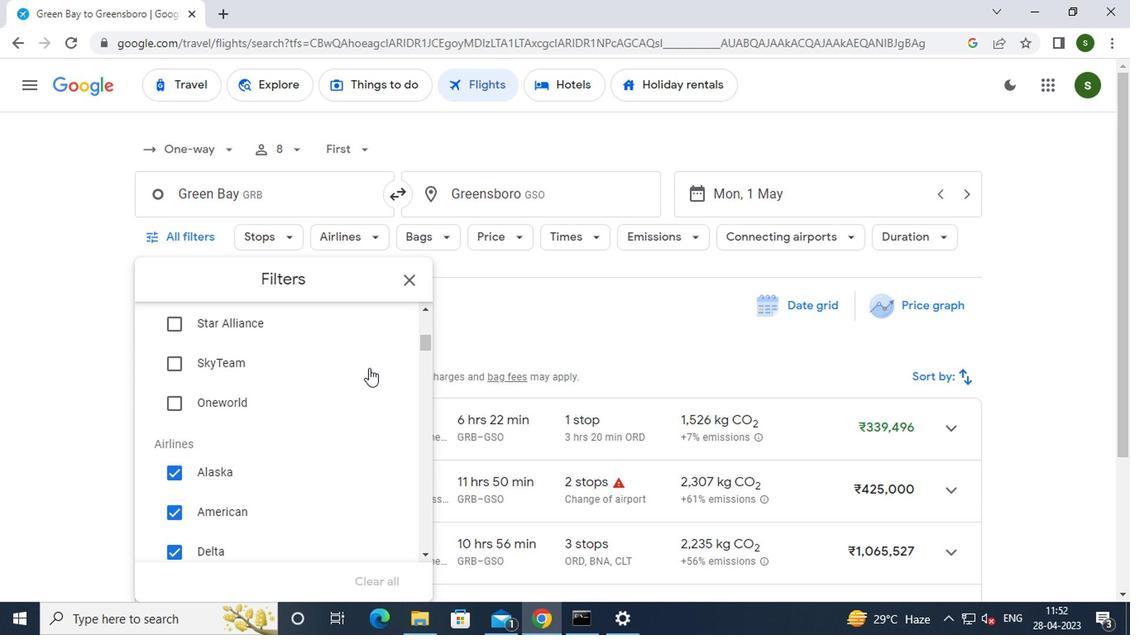 
Action: Mouse moved to (389, 341)
Screenshot: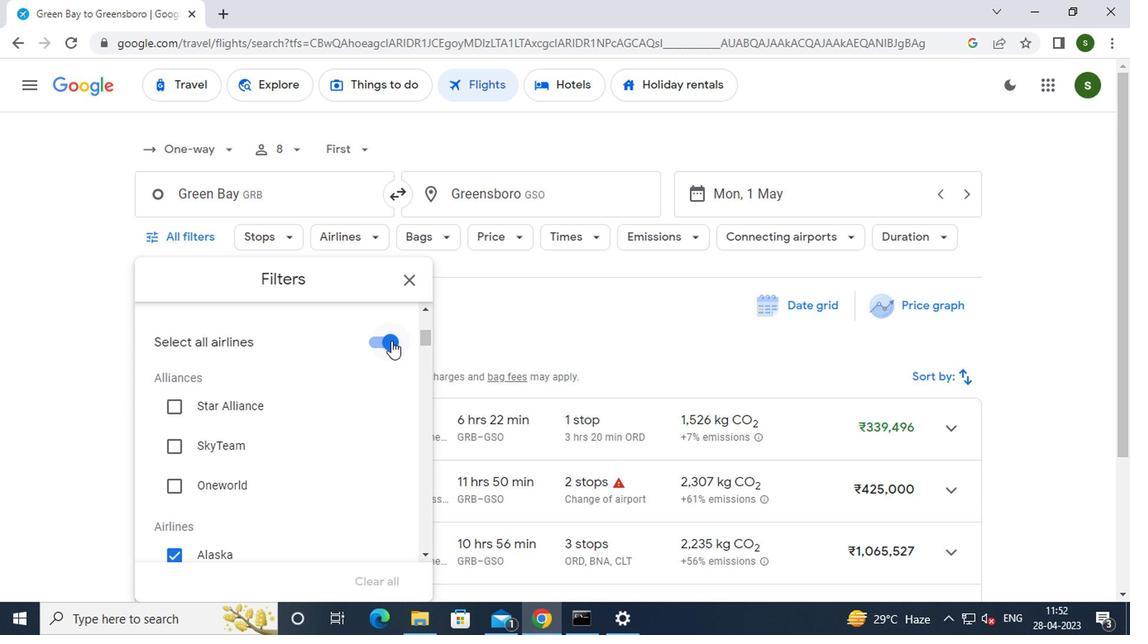 
Action: Mouse pressed left at (389, 341)
Screenshot: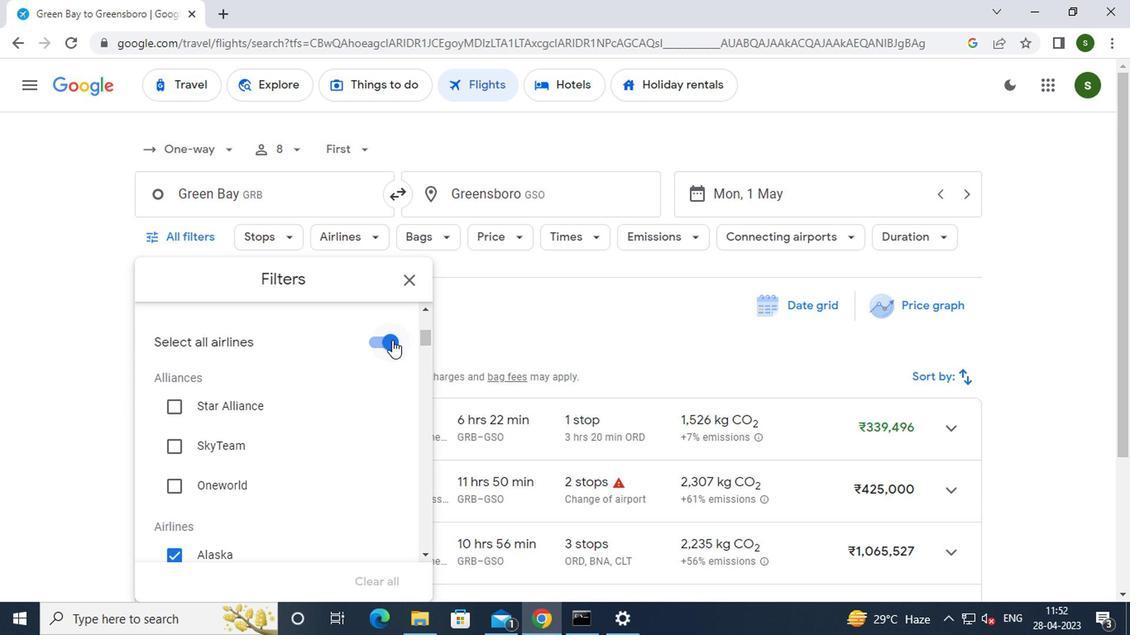 
Action: Mouse moved to (293, 402)
Screenshot: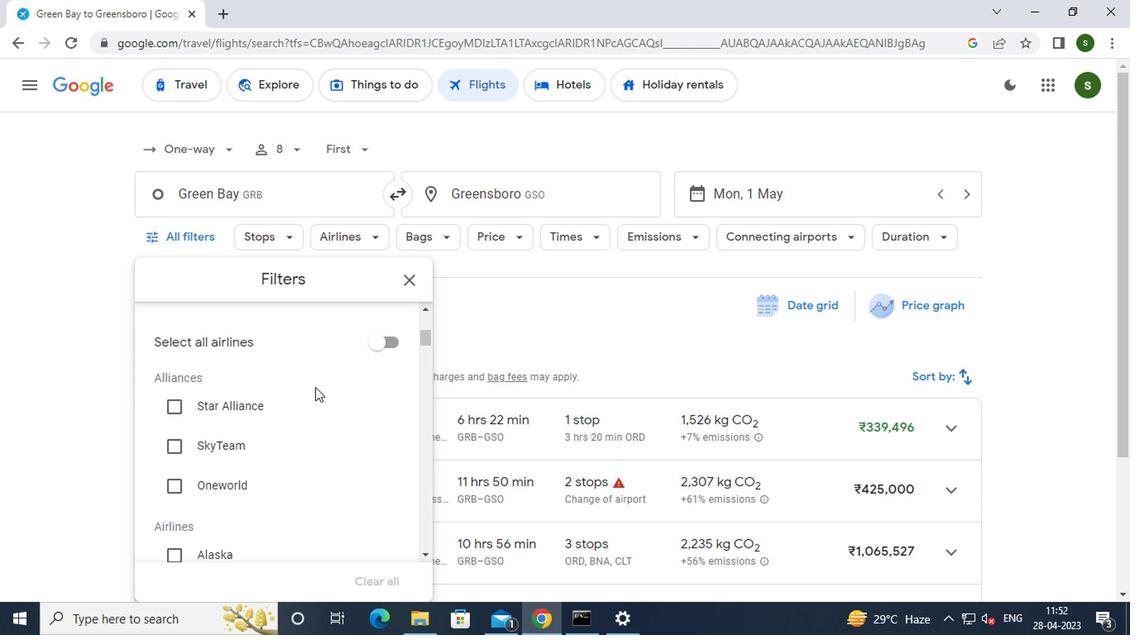 
Action: Mouse scrolled (293, 401) with delta (0, -1)
Screenshot: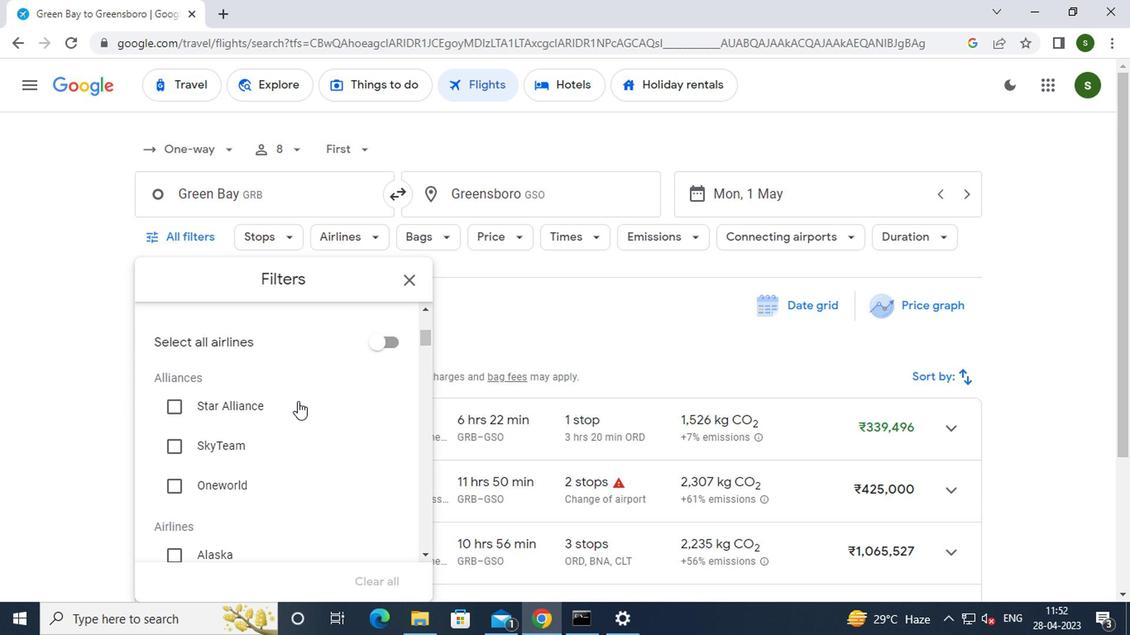 
Action: Mouse moved to (174, 470)
Screenshot: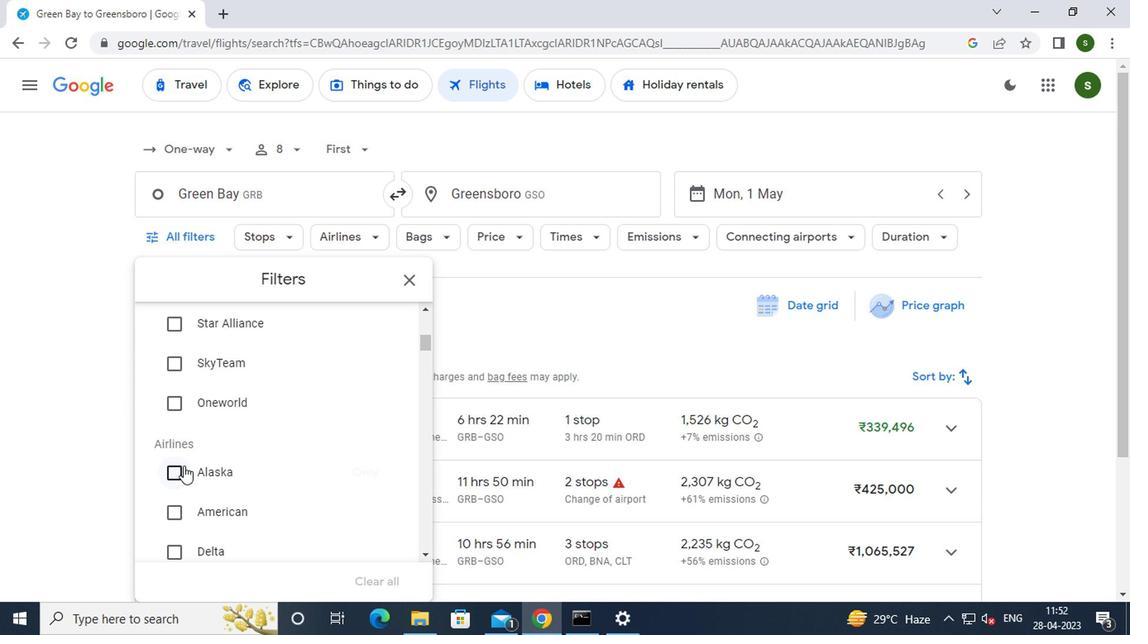 
Action: Mouse pressed left at (174, 470)
Screenshot: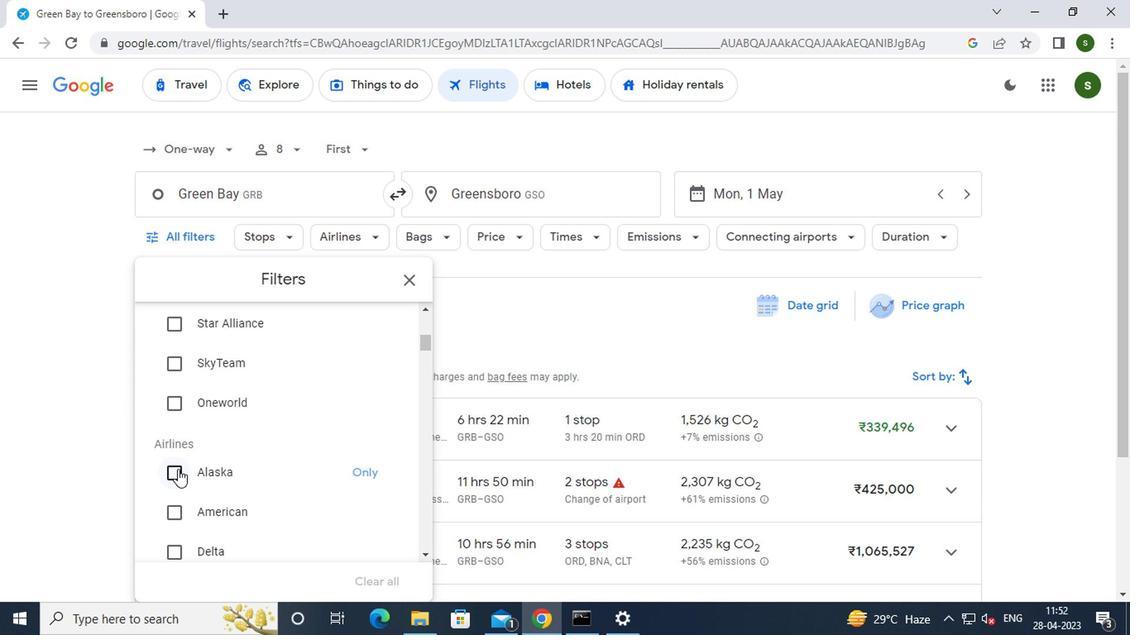 
Action: Mouse moved to (283, 433)
Screenshot: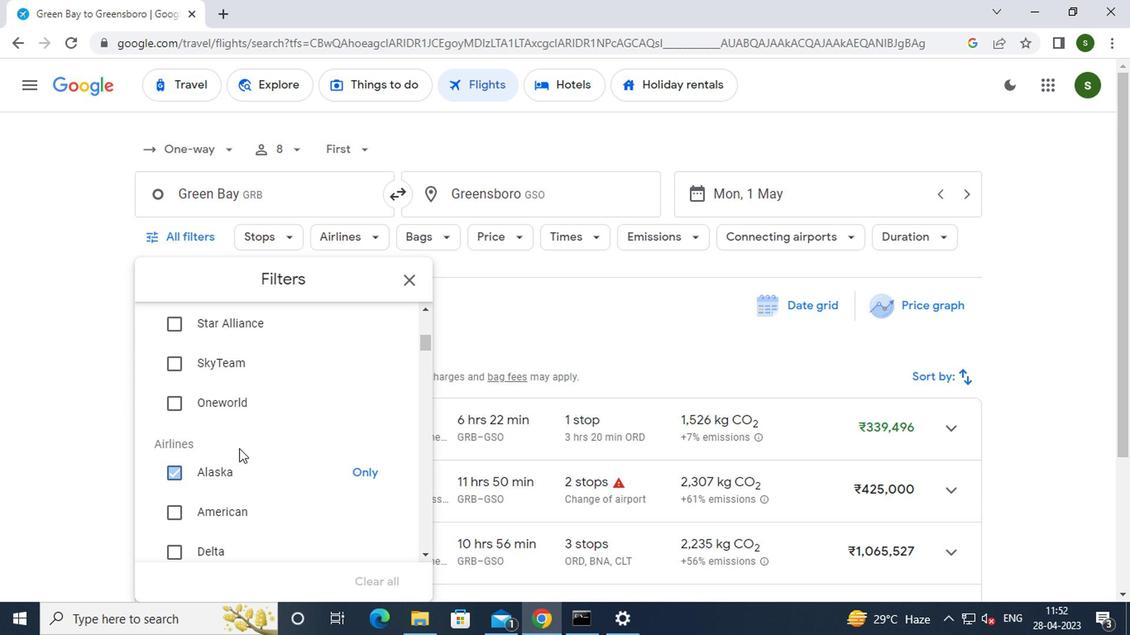 
Action: Mouse scrolled (283, 433) with delta (0, 0)
Screenshot: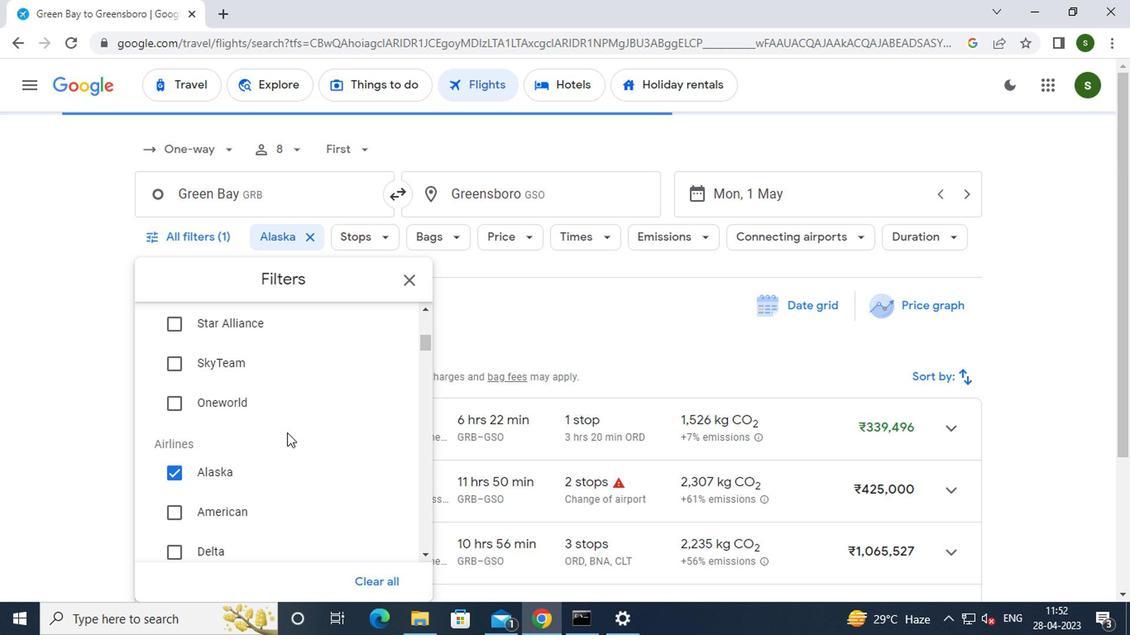 
Action: Mouse scrolled (283, 433) with delta (0, 0)
Screenshot: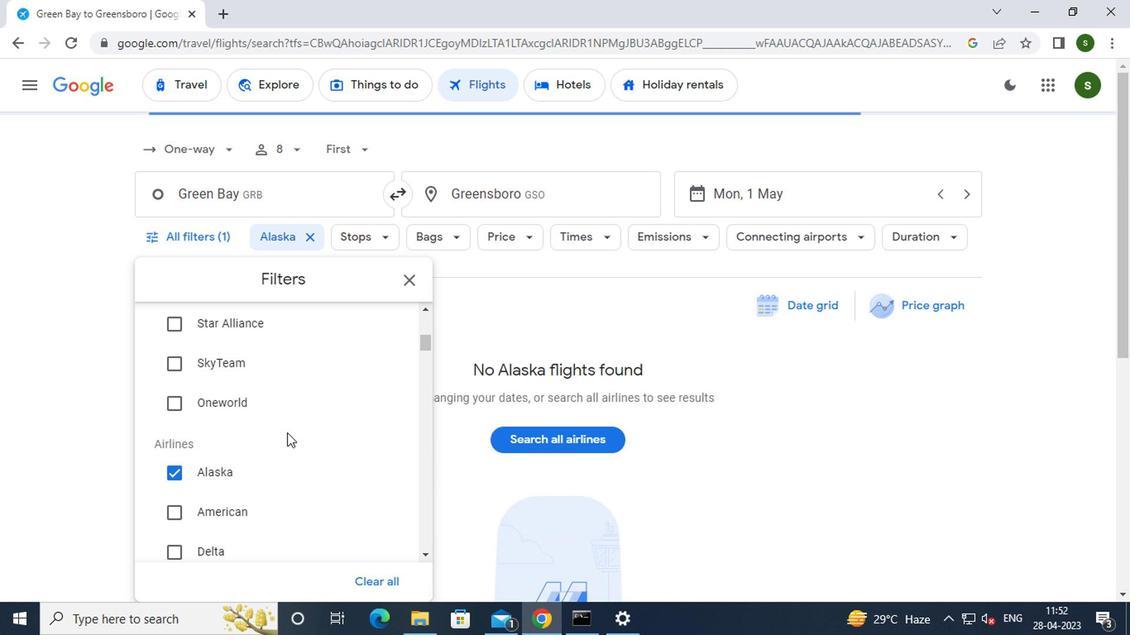 
Action: Mouse scrolled (283, 433) with delta (0, 0)
Screenshot: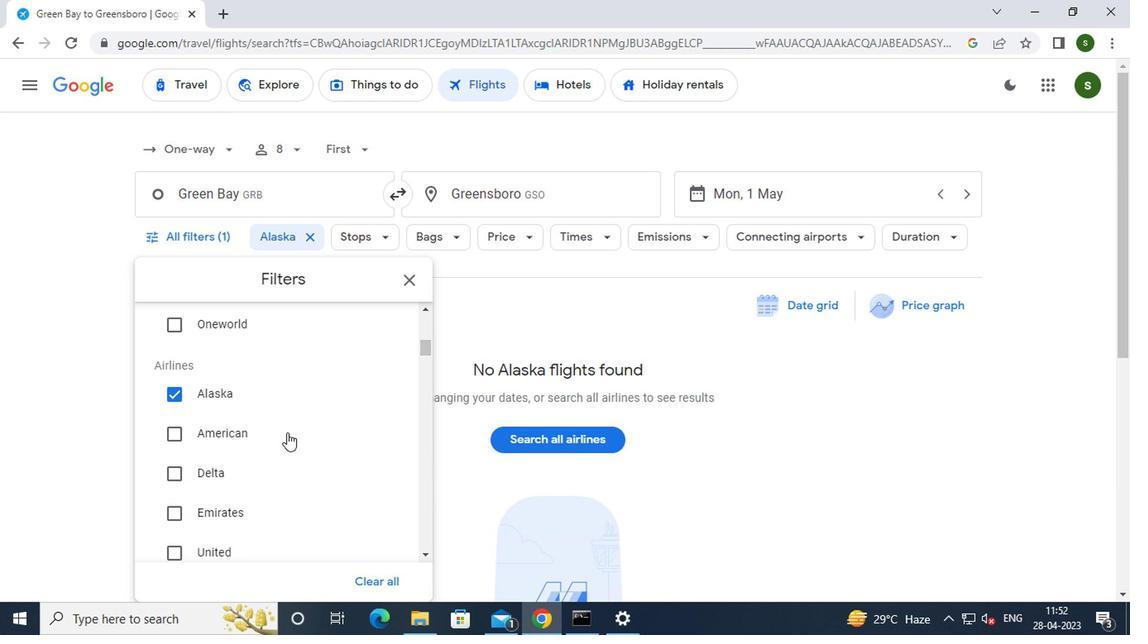 
Action: Mouse scrolled (283, 433) with delta (0, 0)
Screenshot: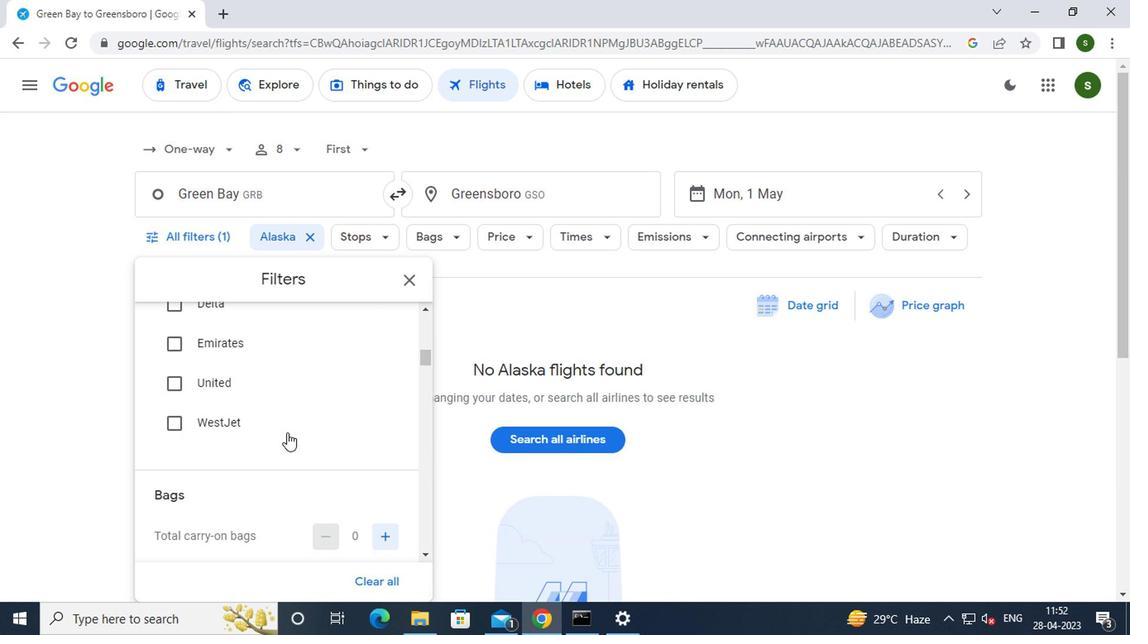 
Action: Mouse moved to (382, 456)
Screenshot: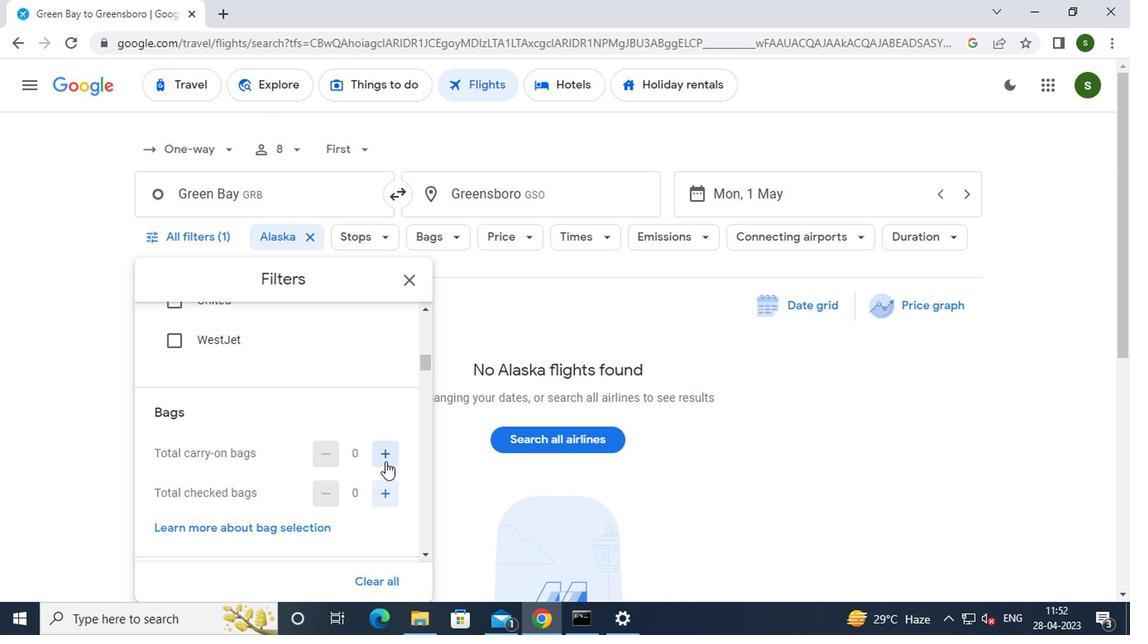 
Action: Mouse pressed left at (382, 456)
Screenshot: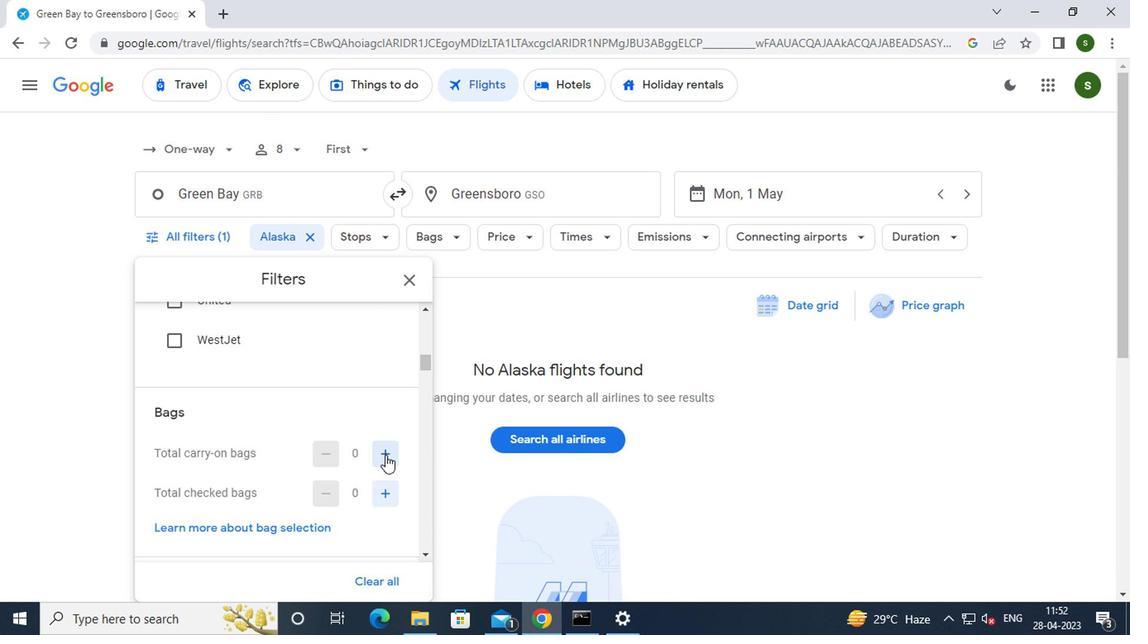 
Action: Mouse moved to (340, 429)
Screenshot: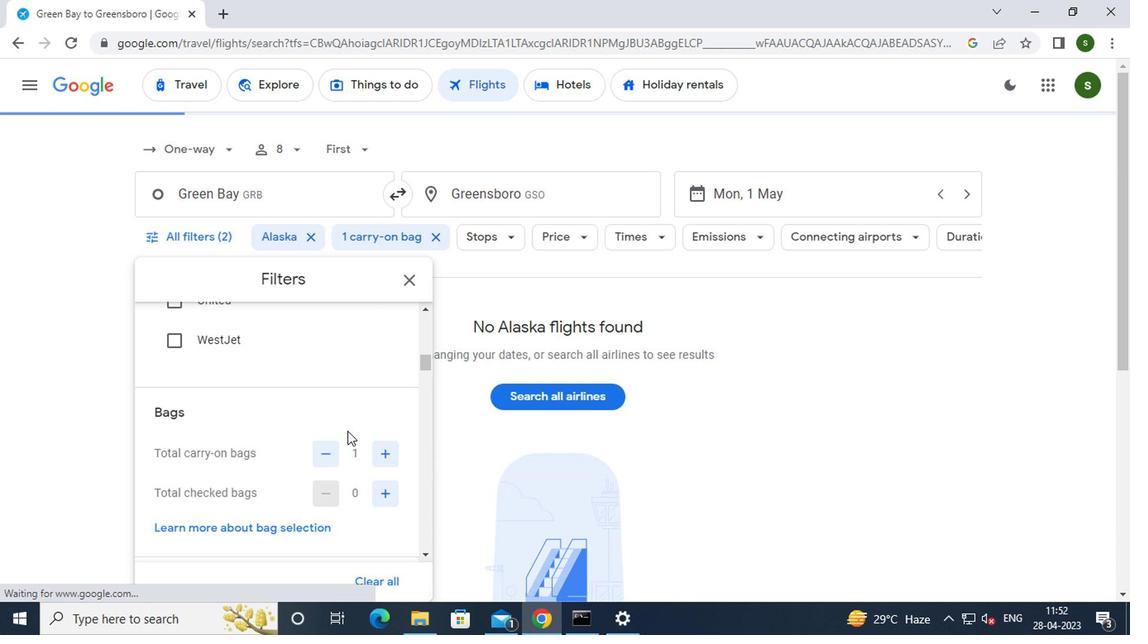 
Action: Mouse scrolled (340, 429) with delta (0, 0)
Screenshot: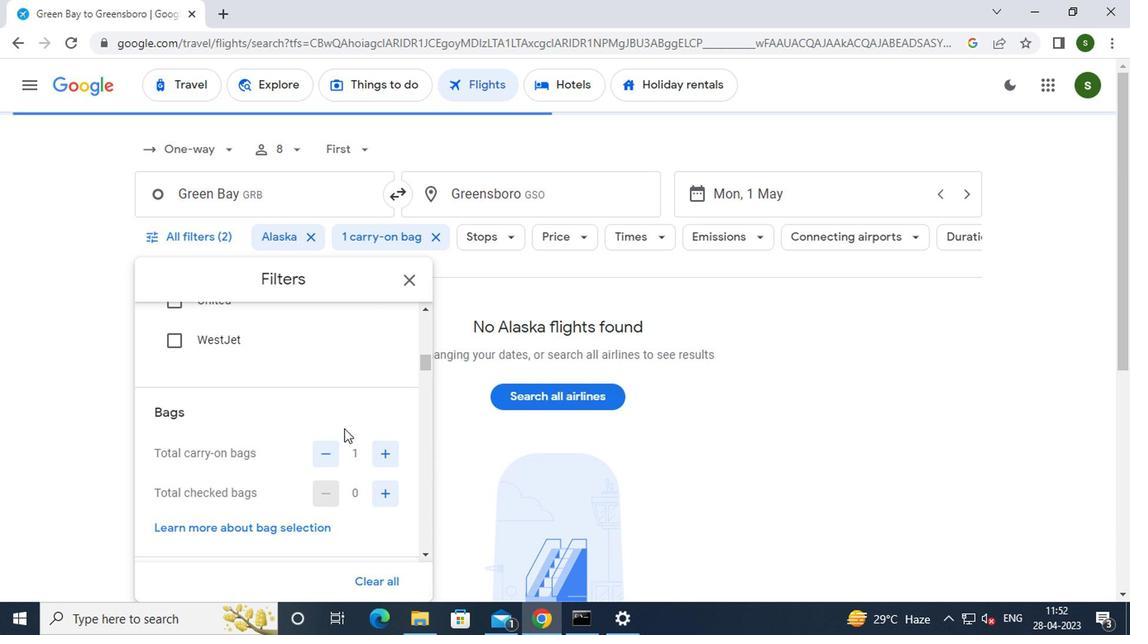 
Action: Mouse scrolled (340, 429) with delta (0, 0)
Screenshot: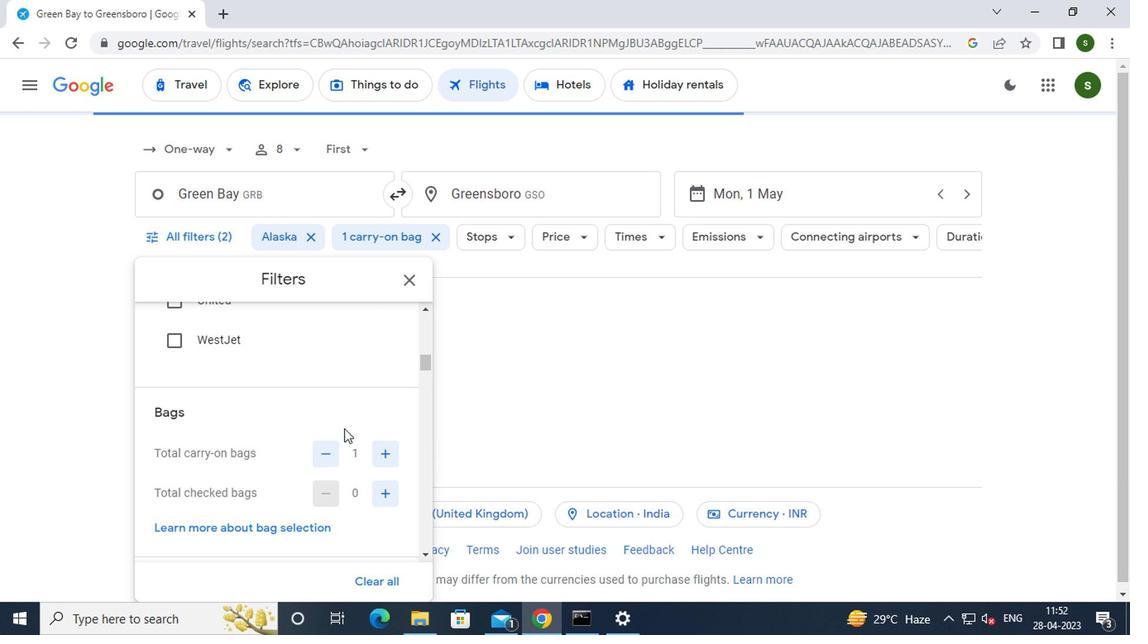 
Action: Mouse scrolled (340, 429) with delta (0, 0)
Screenshot: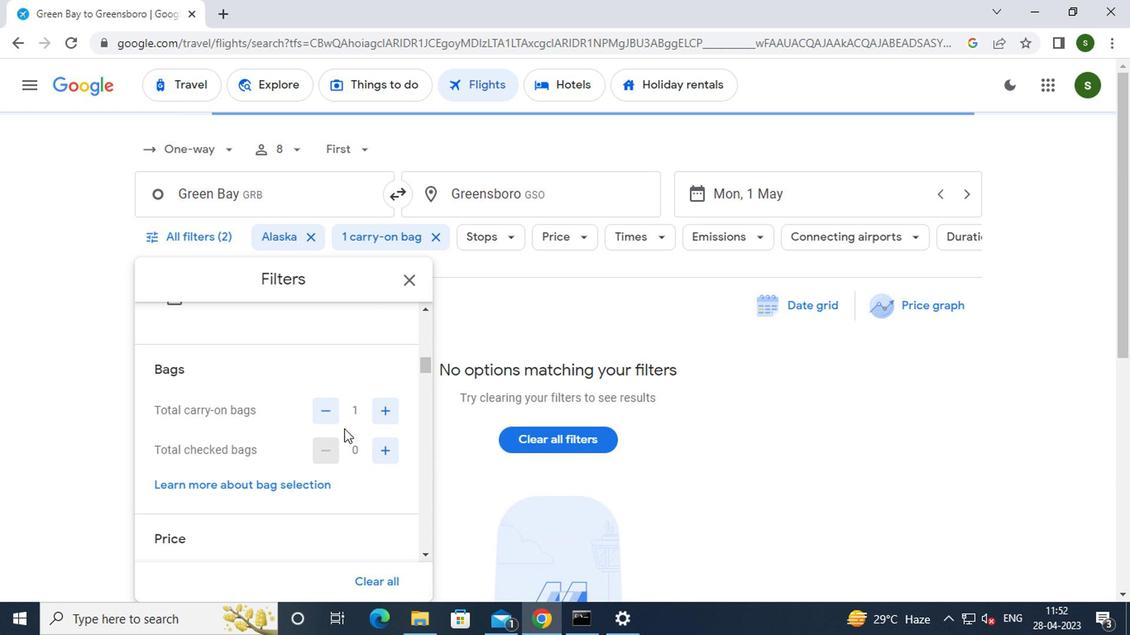 
Action: Mouse moved to (382, 410)
Screenshot: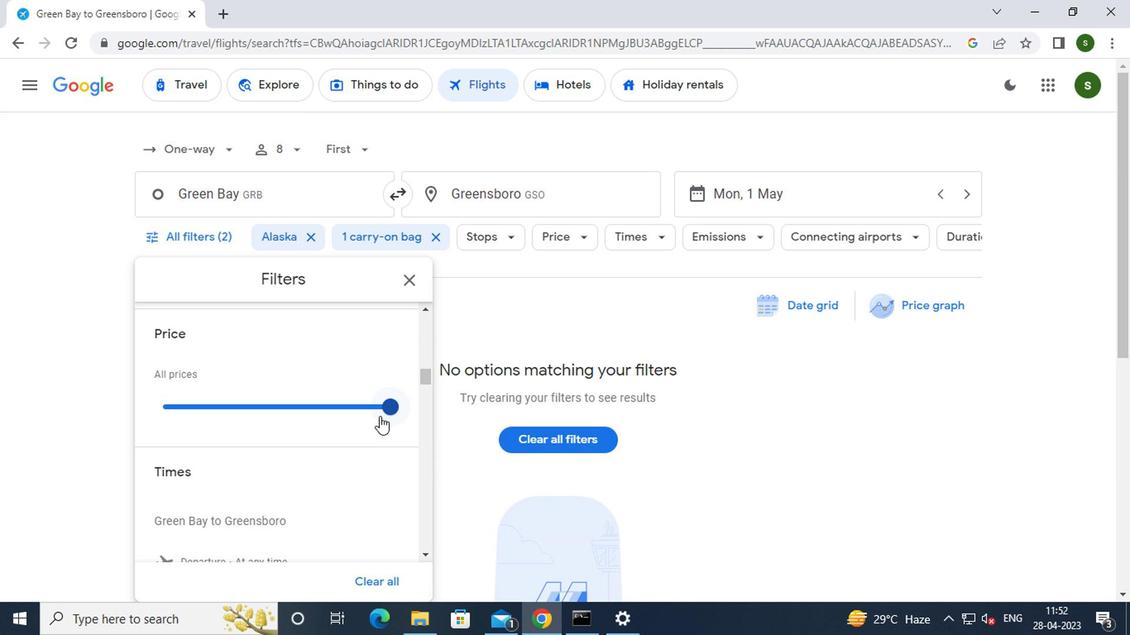 
Action: Mouse pressed left at (382, 410)
Screenshot: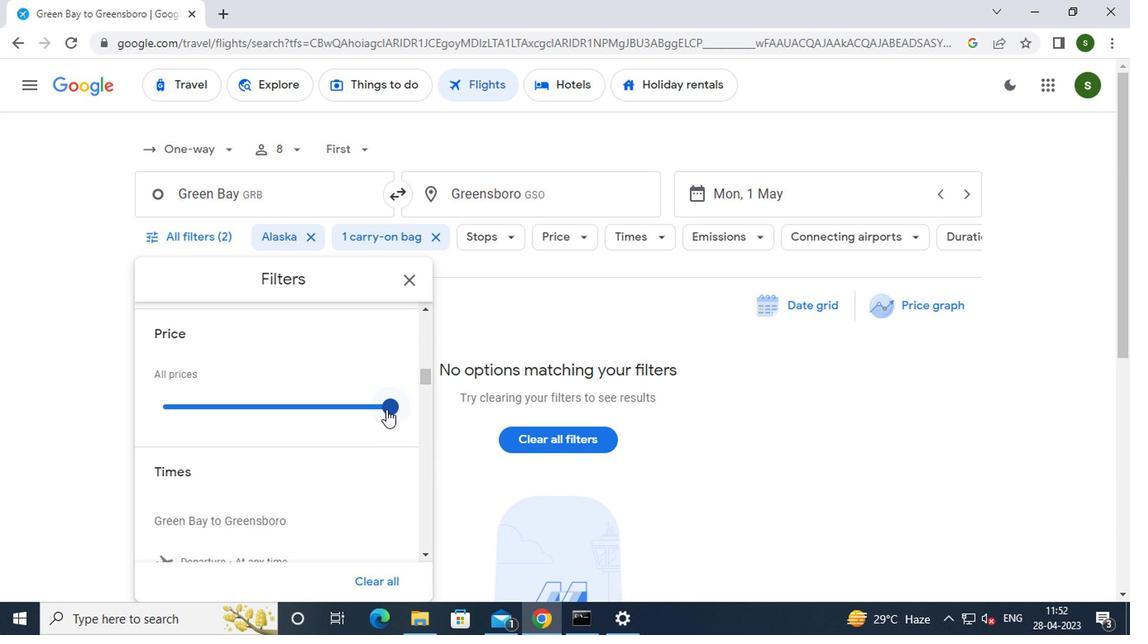 
Action: Mouse moved to (259, 425)
Screenshot: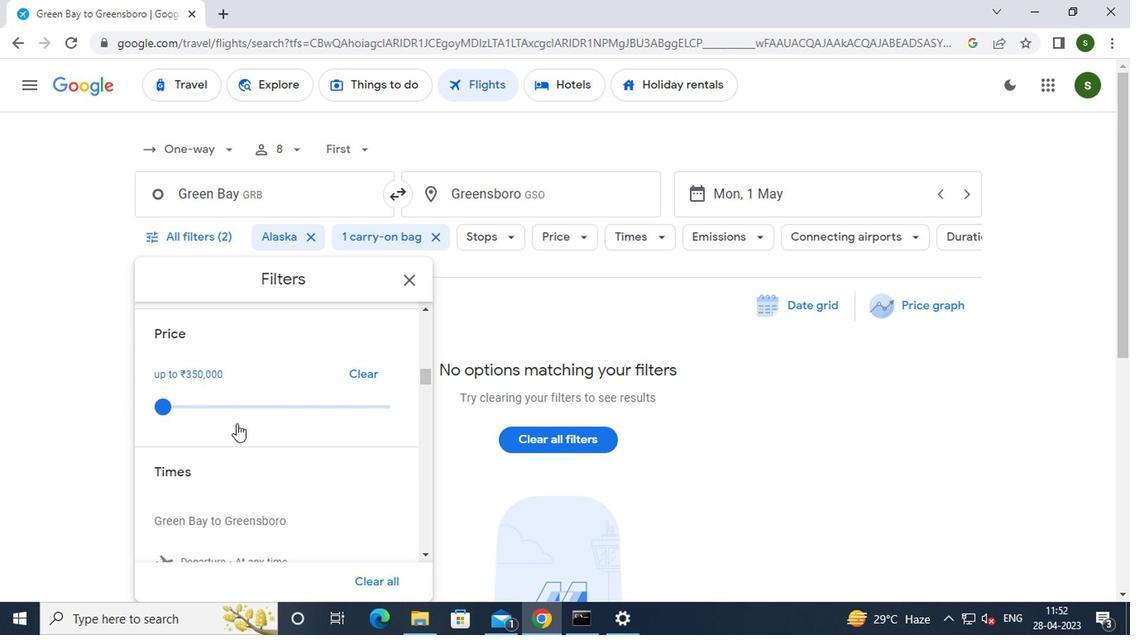 
Action: Mouse scrolled (259, 423) with delta (0, -1)
Screenshot: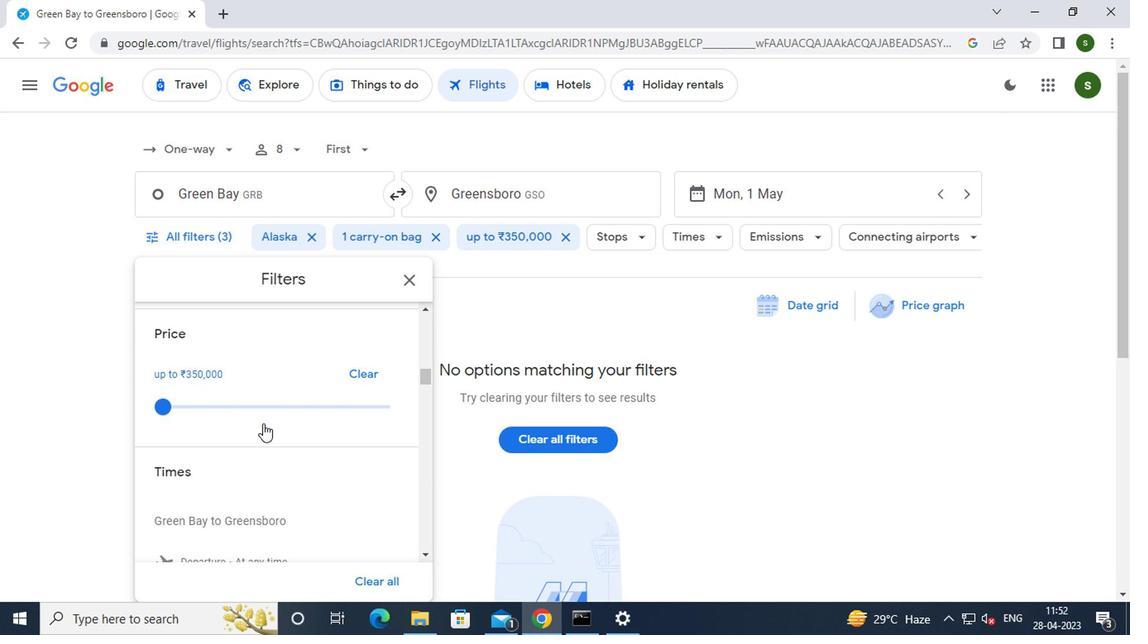 
Action: Mouse scrolled (259, 423) with delta (0, -1)
Screenshot: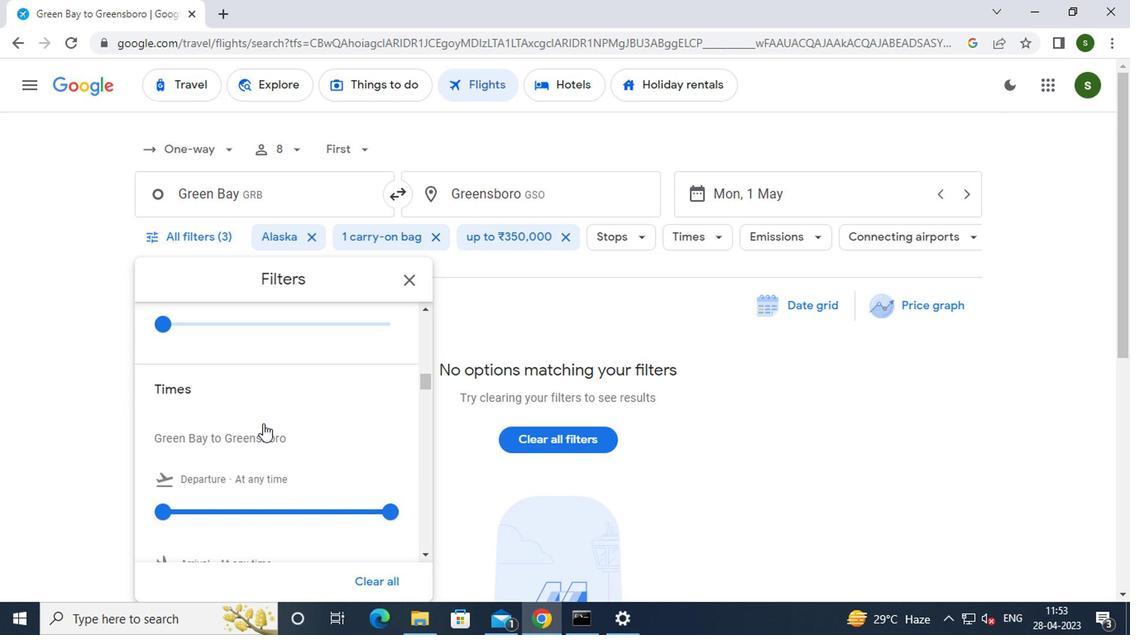 
Action: Mouse moved to (161, 427)
Screenshot: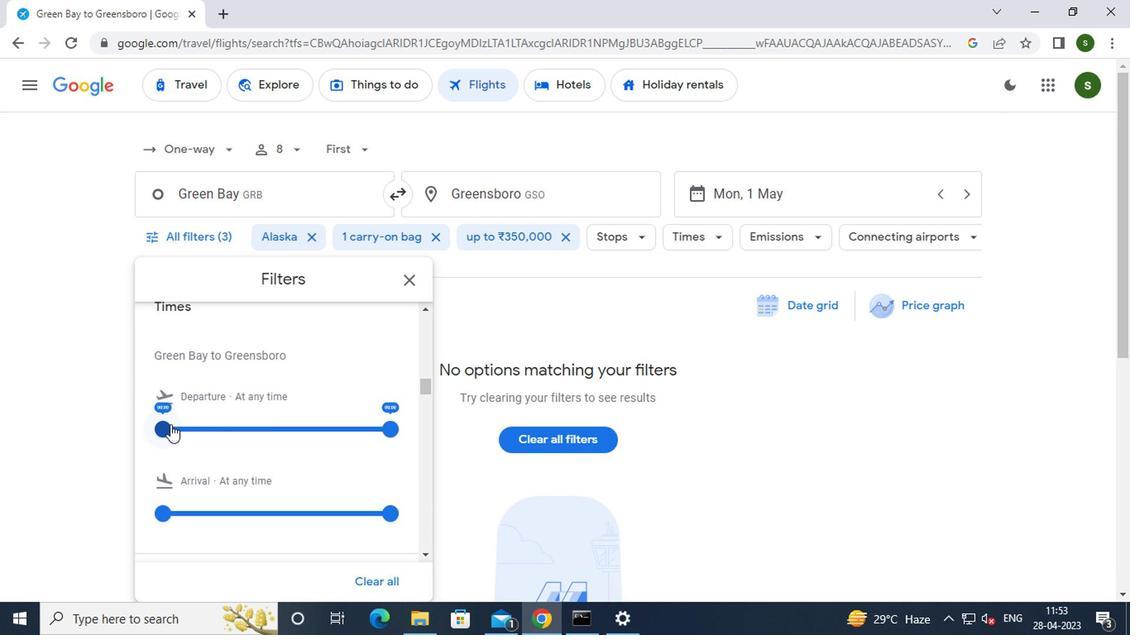 
Action: Mouse pressed left at (161, 427)
Screenshot: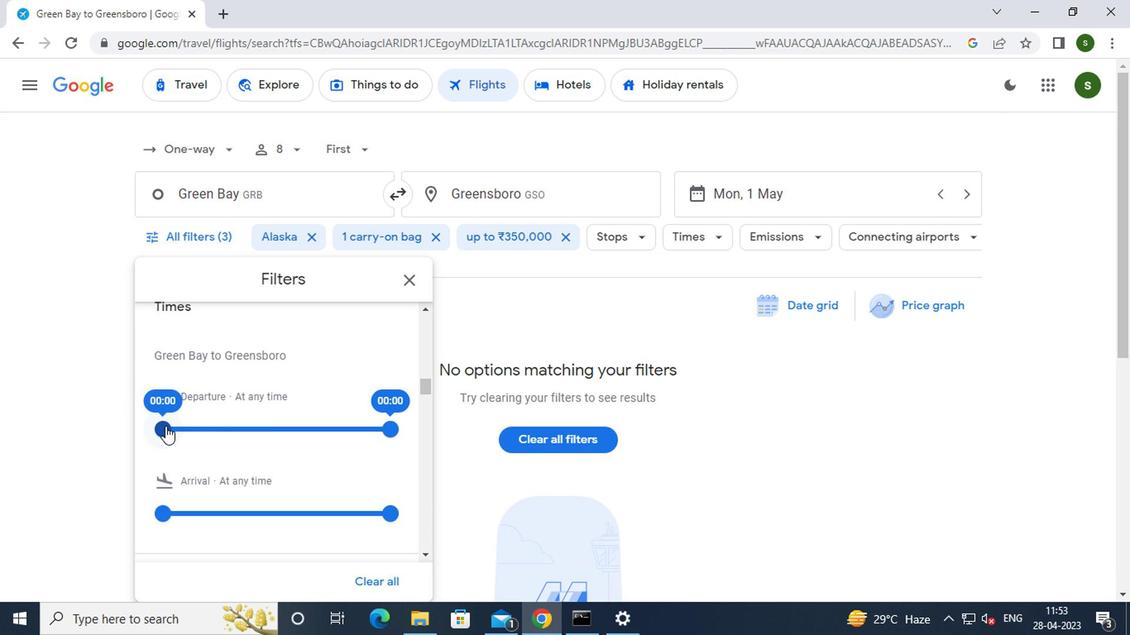 
Action: Mouse moved to (482, 299)
Screenshot: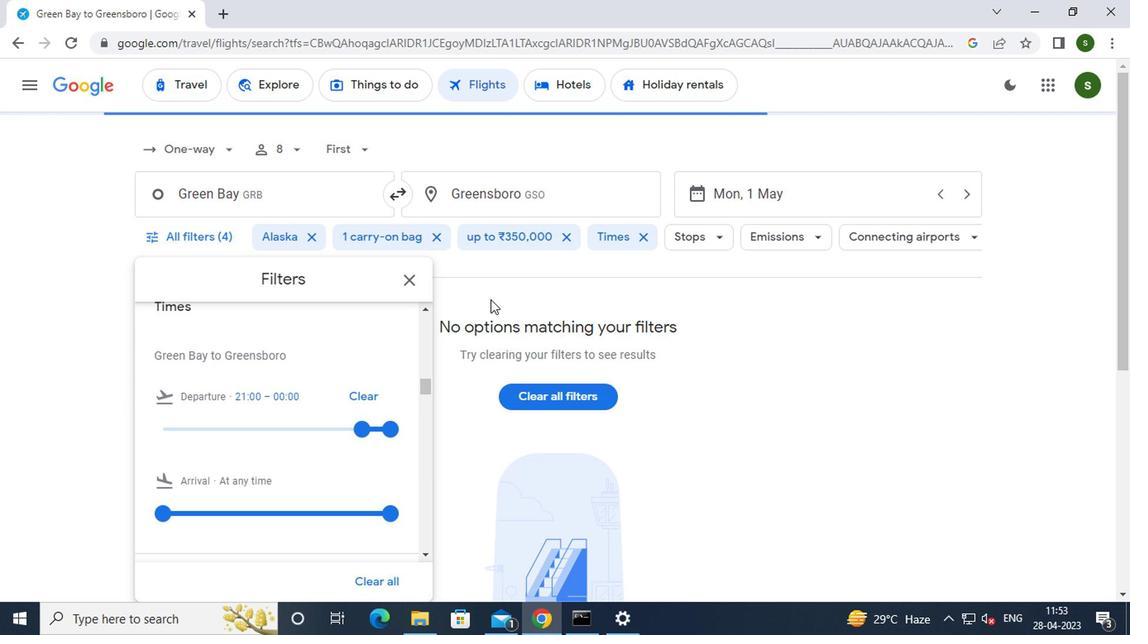 
Action: Mouse pressed left at (482, 299)
Screenshot: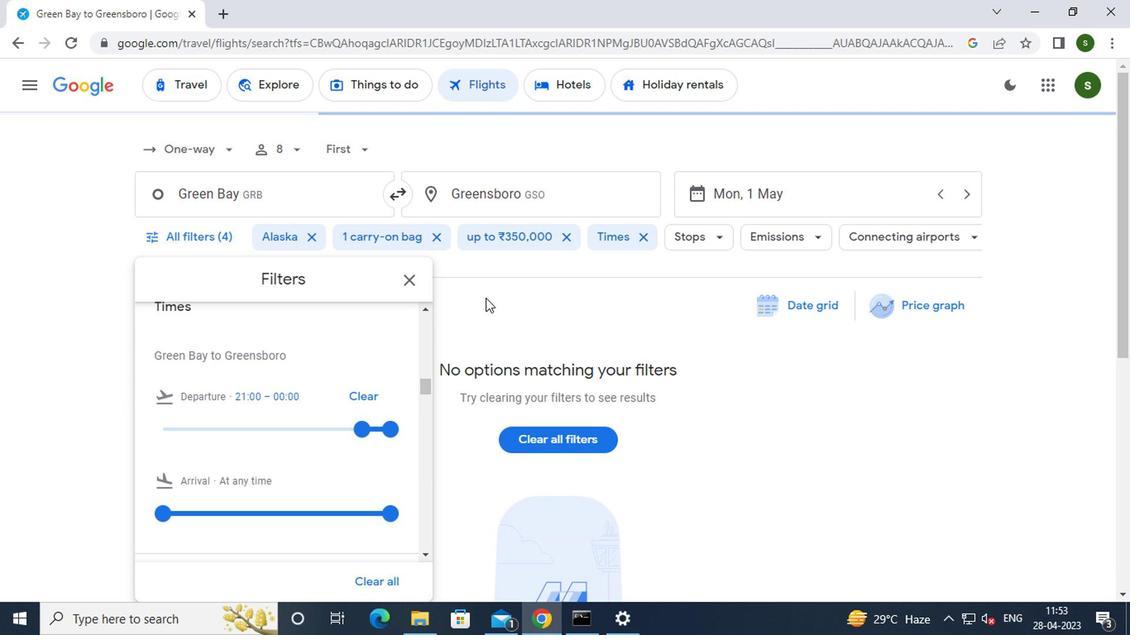 
